 Task: Create a due date automation trigger when advanced on, the moment a card is due add fields without custom field "Resume" set to a date less than 1 days ago.
Action: Mouse moved to (1116, 340)
Screenshot: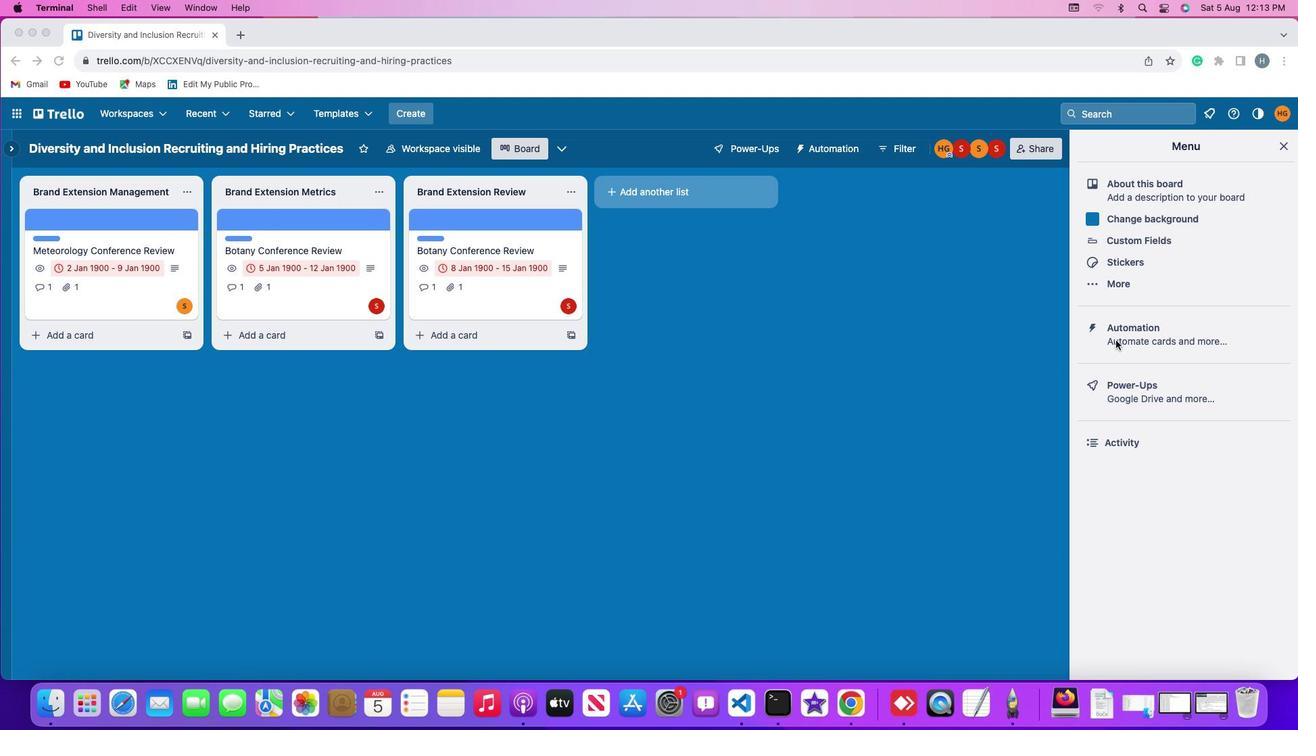 
Action: Mouse pressed left at (1116, 340)
Screenshot: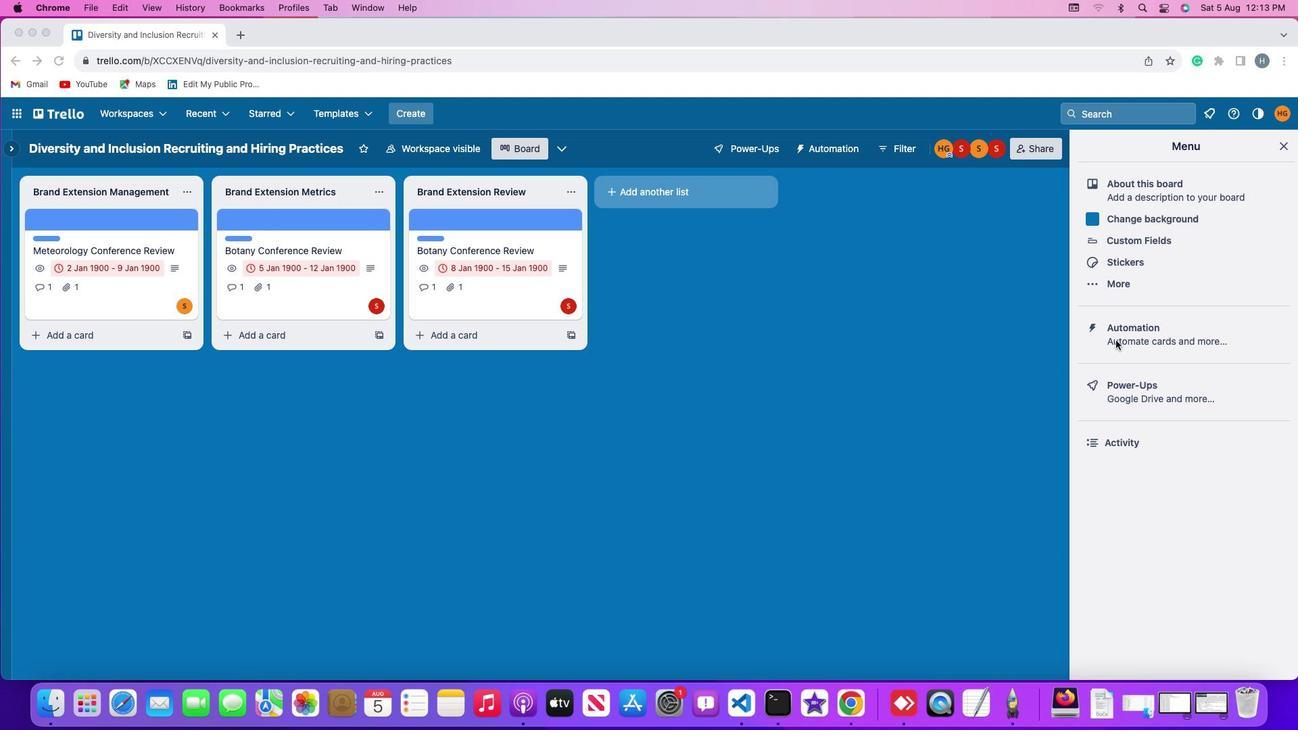 
Action: Mouse pressed left at (1116, 340)
Screenshot: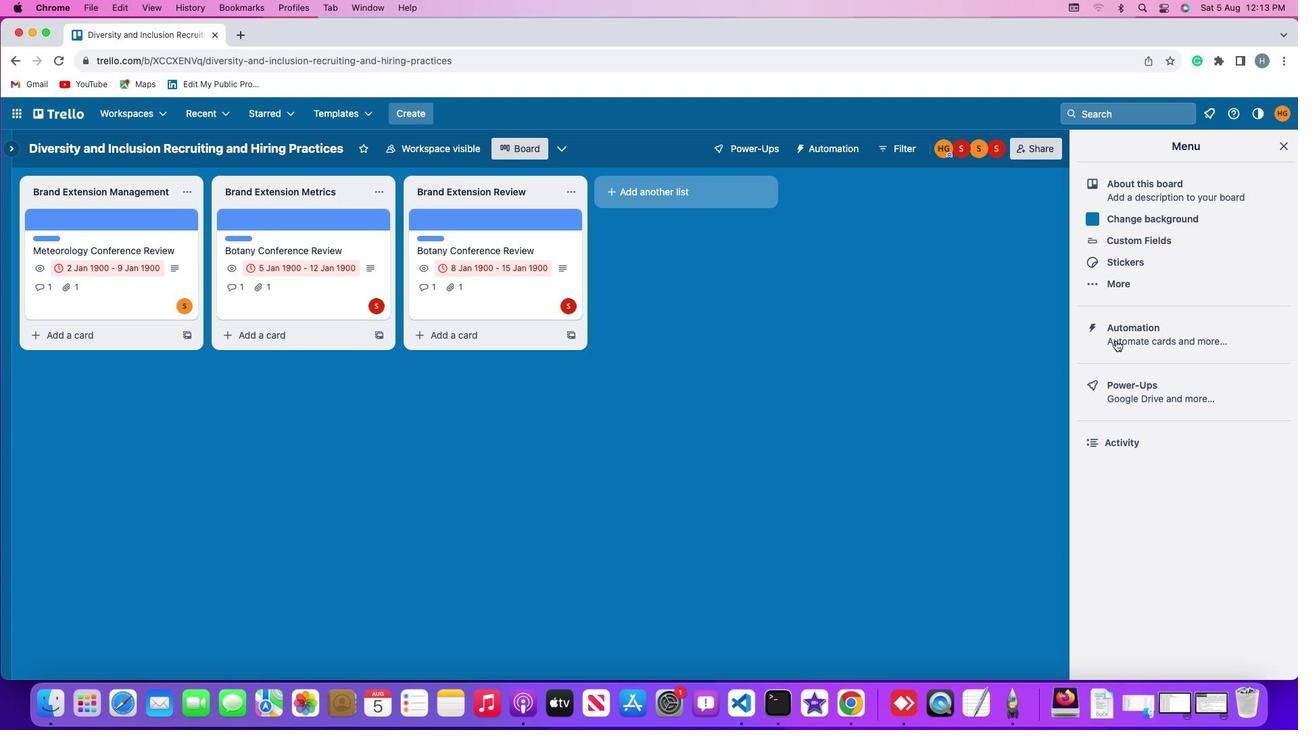 
Action: Mouse moved to (80, 326)
Screenshot: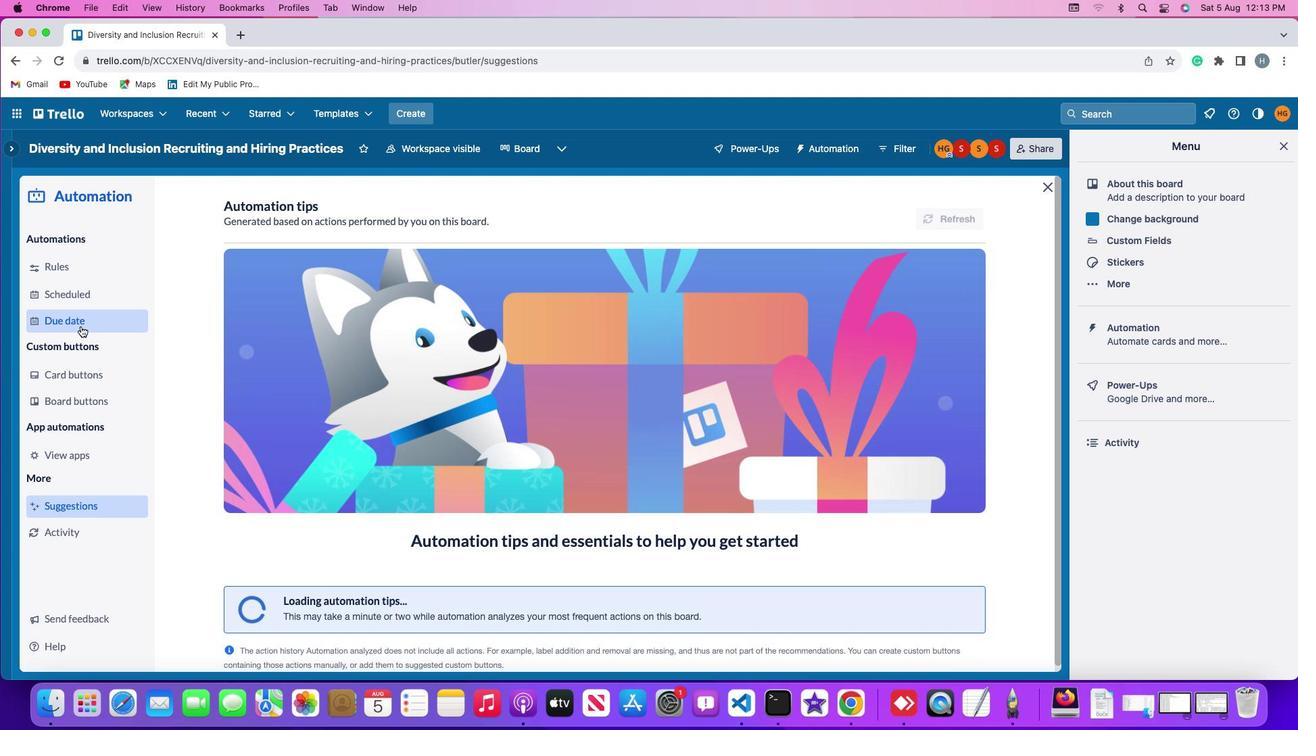 
Action: Mouse pressed left at (80, 326)
Screenshot: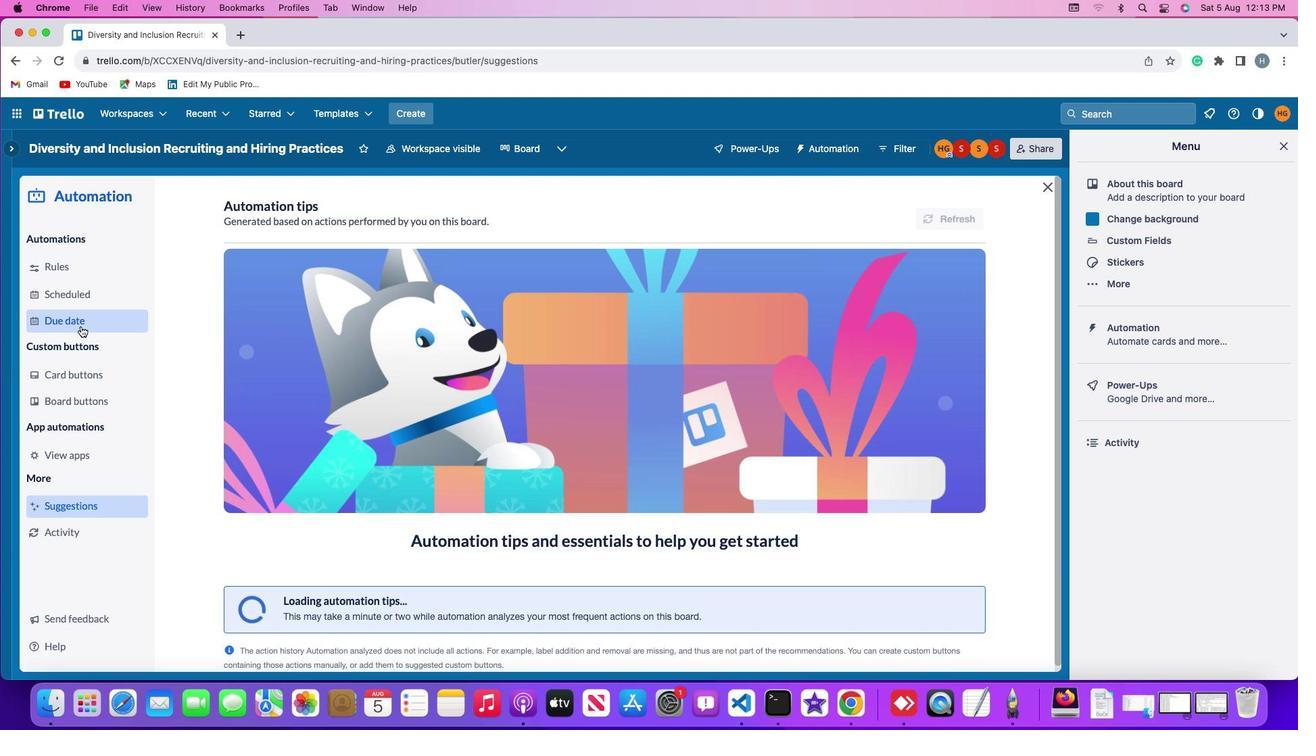 
Action: Mouse moved to (929, 206)
Screenshot: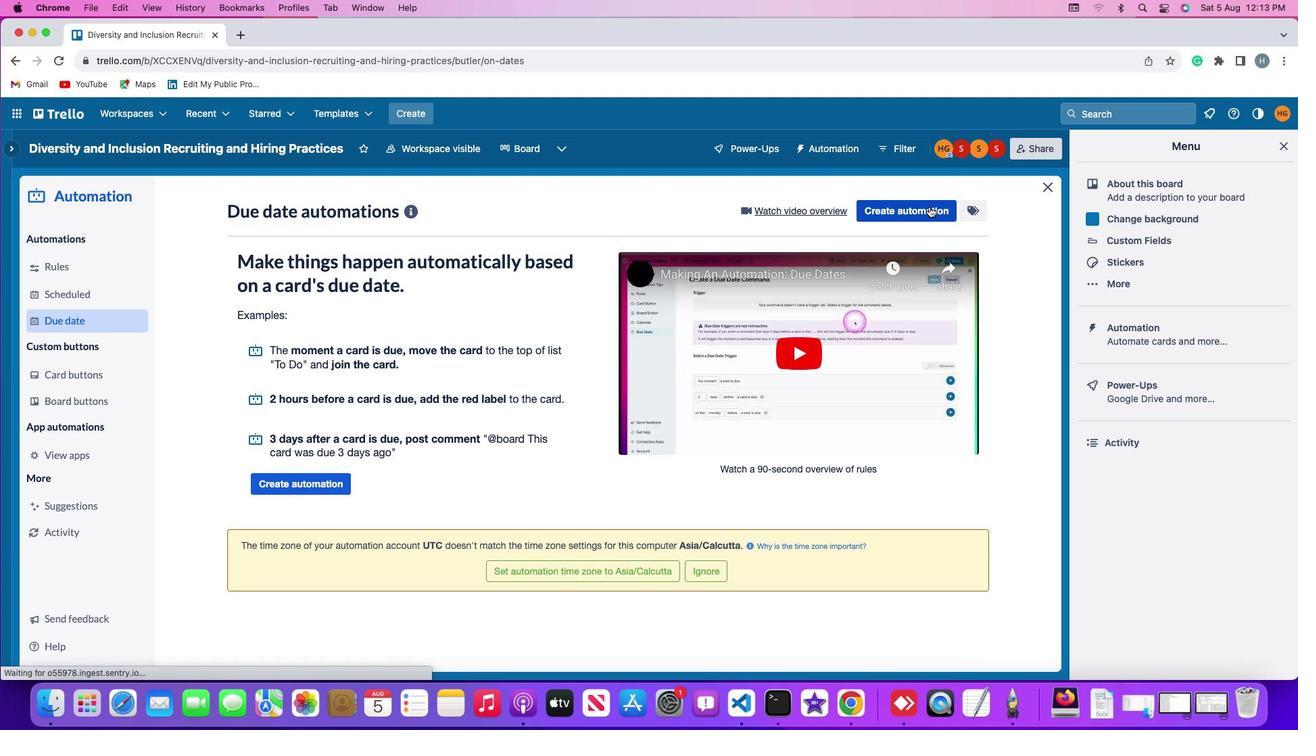 
Action: Mouse pressed left at (929, 206)
Screenshot: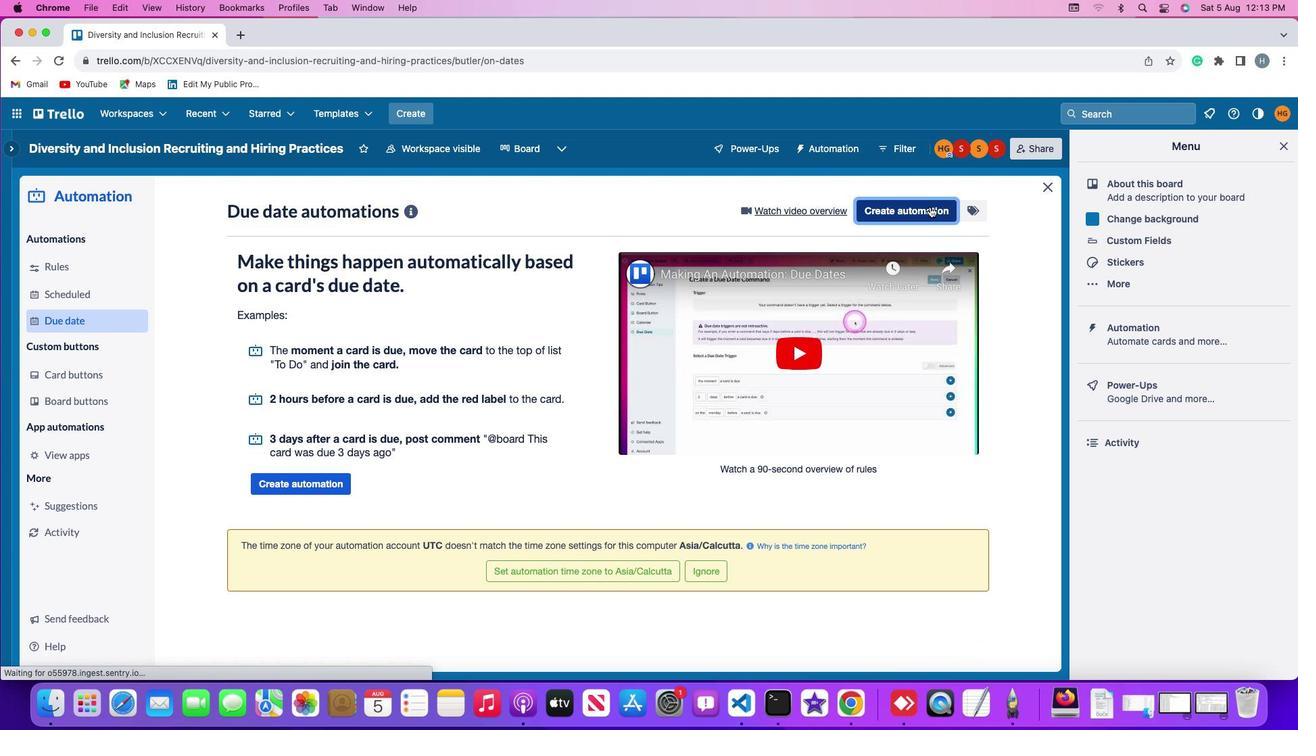 
Action: Mouse moved to (583, 342)
Screenshot: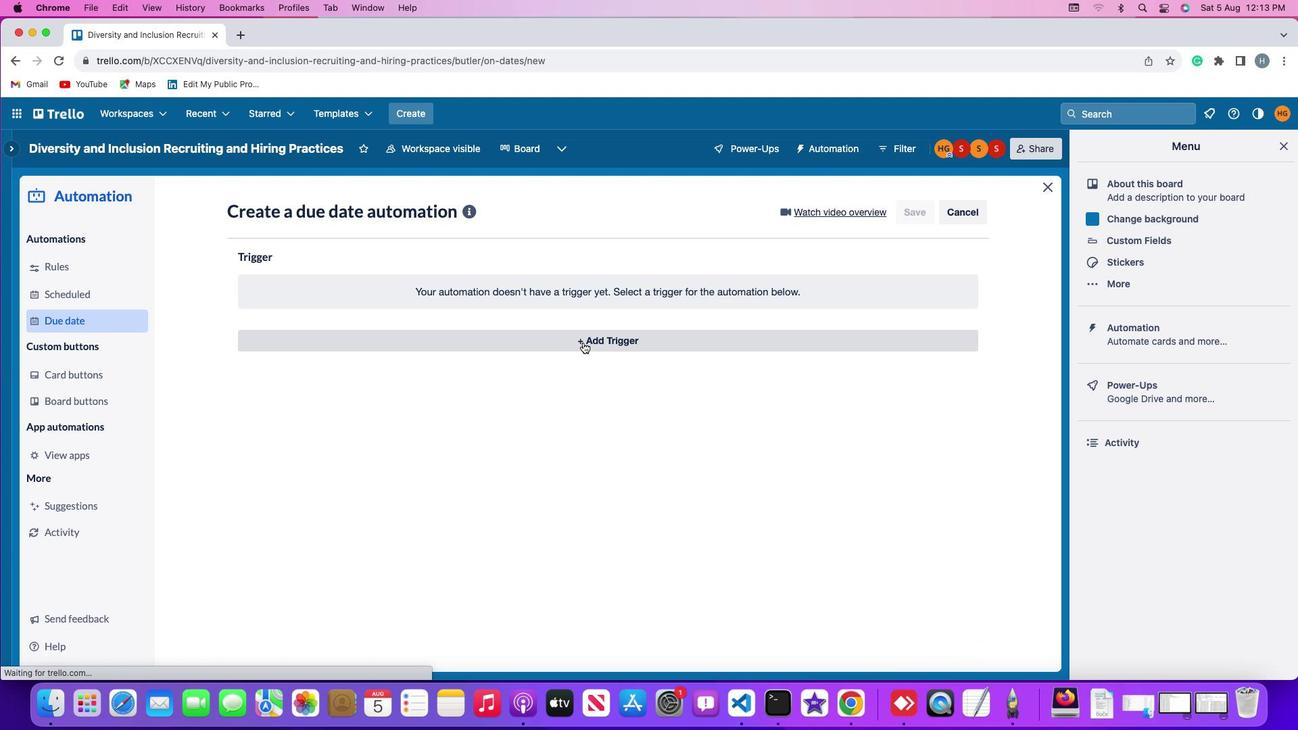 
Action: Mouse pressed left at (583, 342)
Screenshot: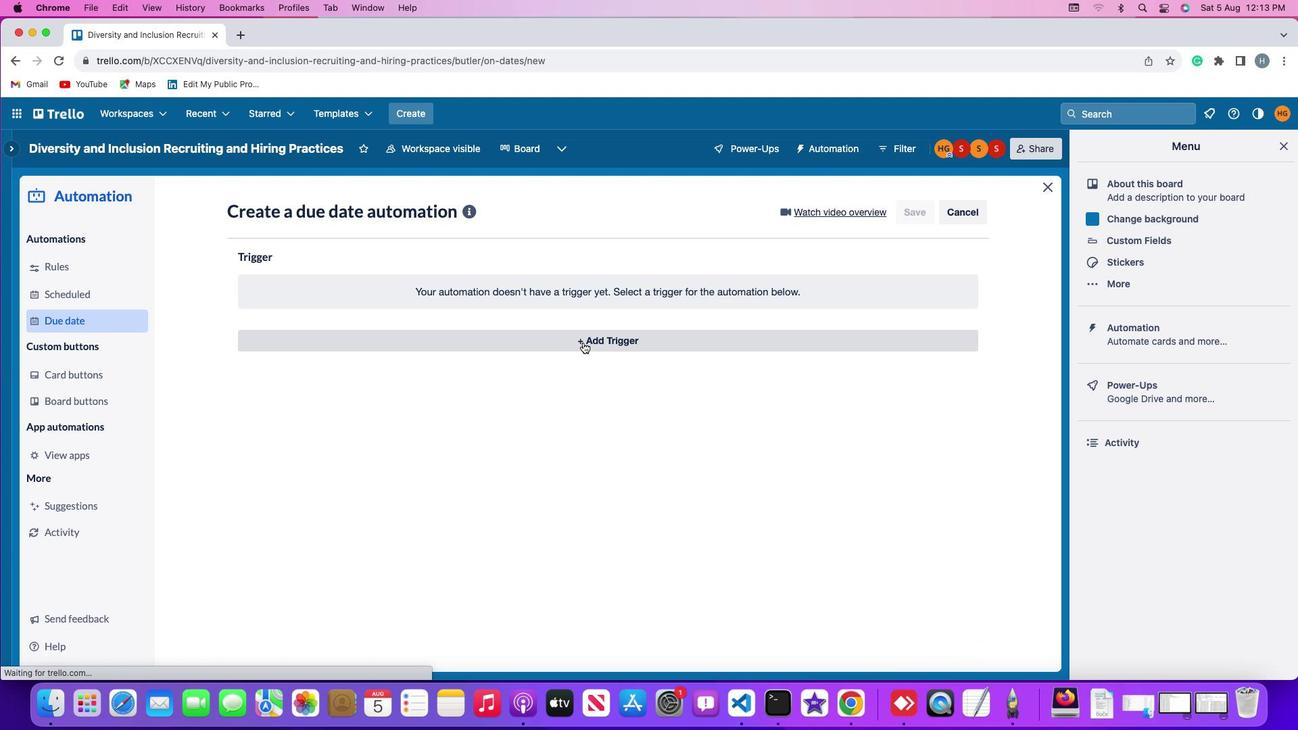 
Action: Mouse moved to (274, 500)
Screenshot: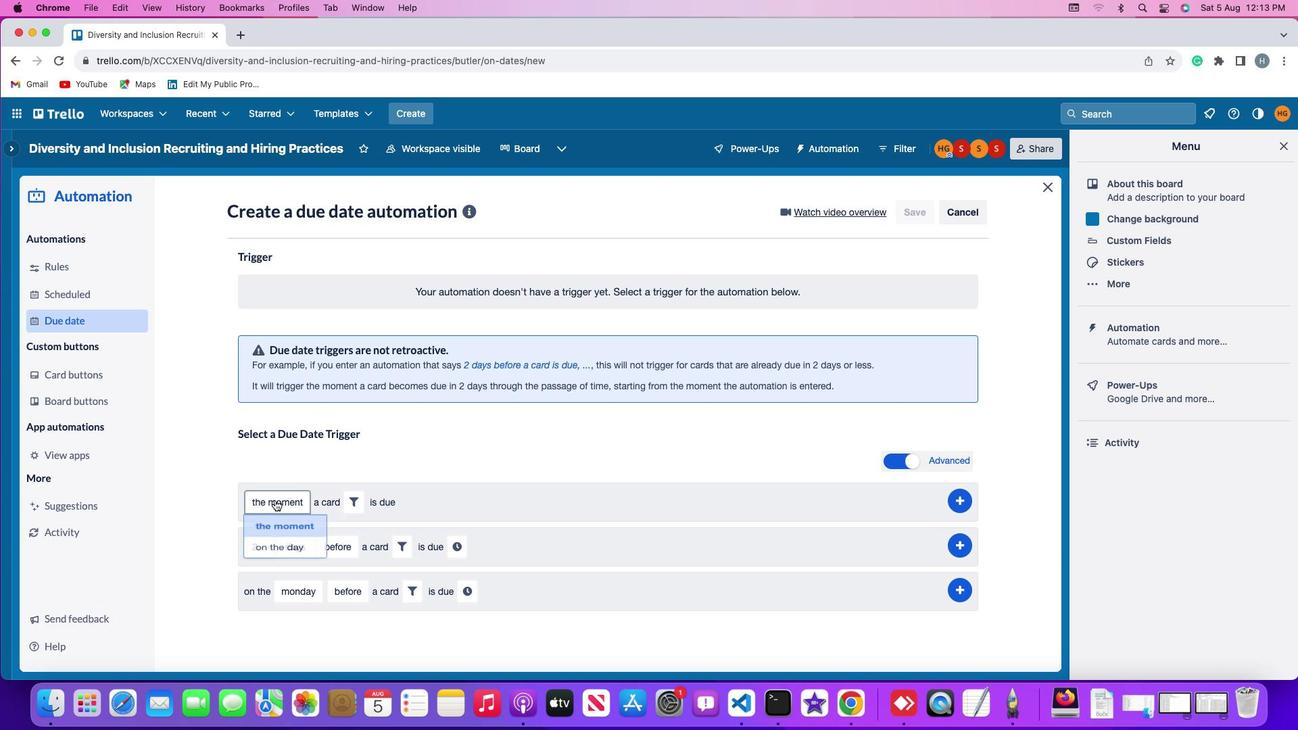 
Action: Mouse pressed left at (274, 500)
Screenshot: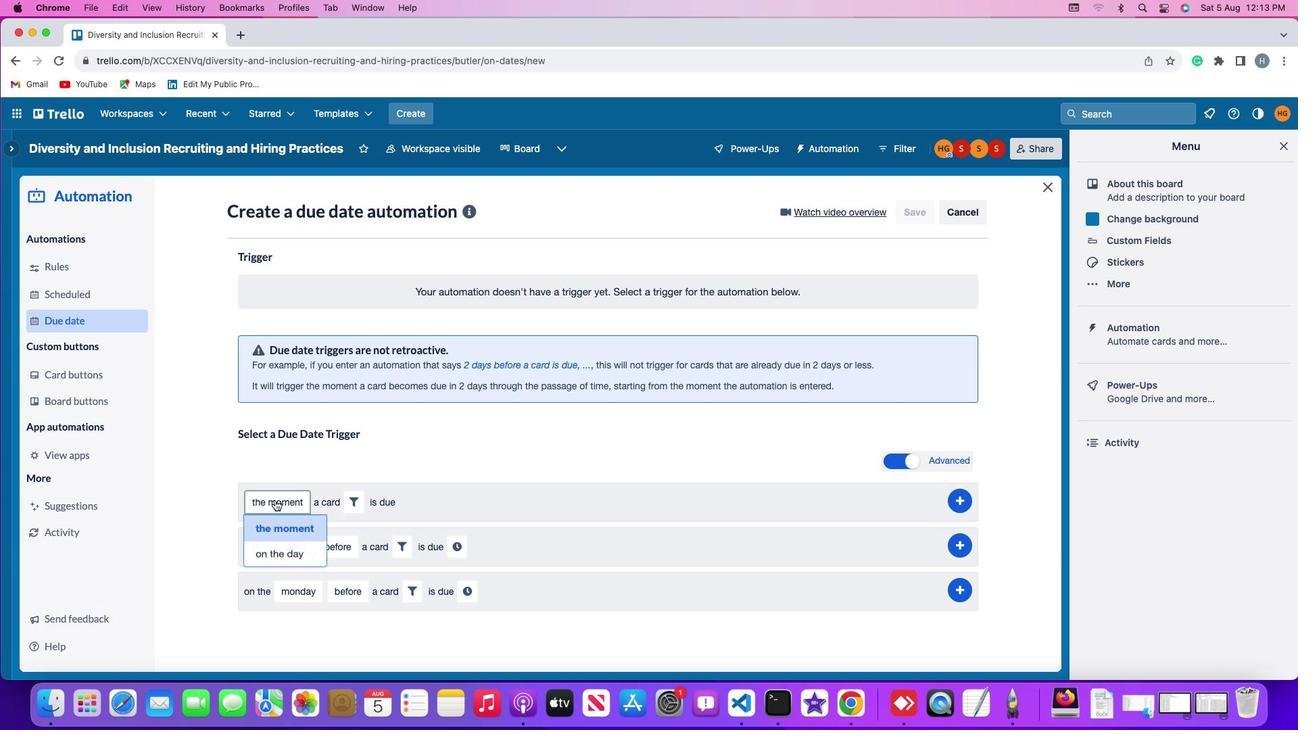 
Action: Mouse moved to (290, 526)
Screenshot: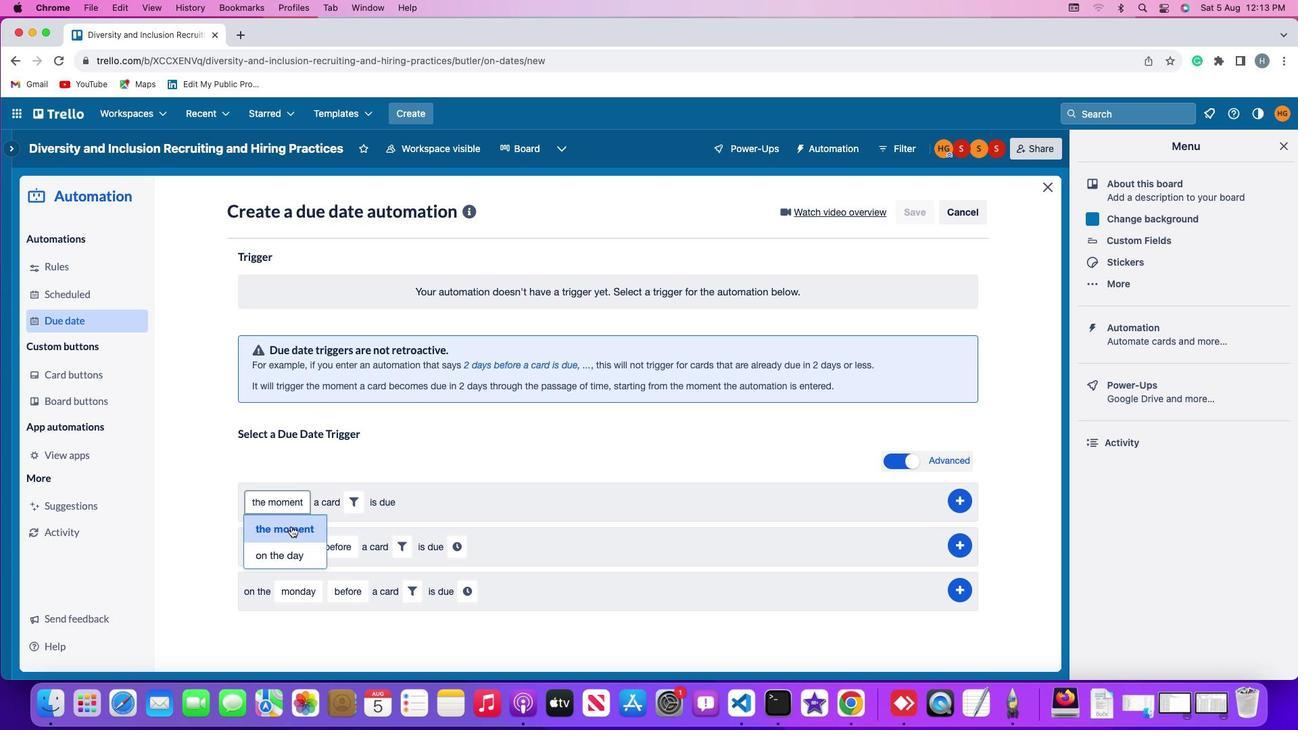 
Action: Mouse pressed left at (290, 526)
Screenshot: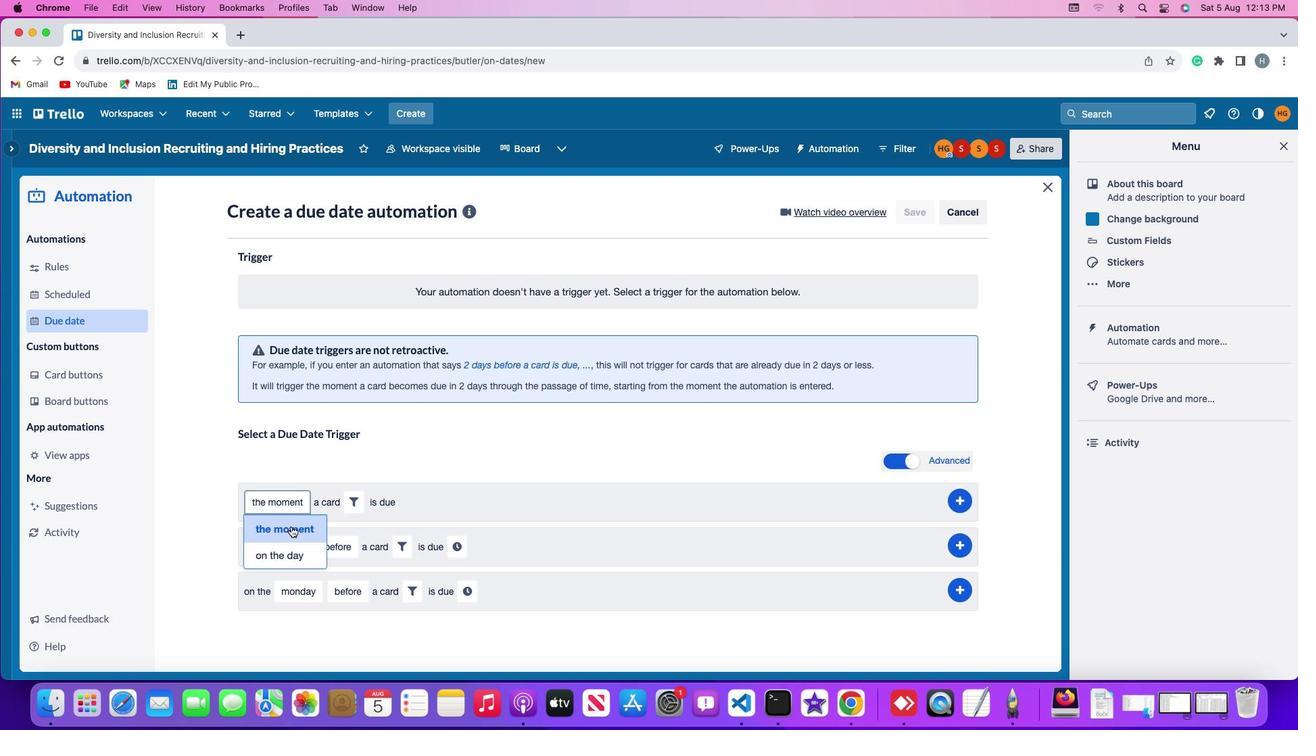 
Action: Mouse moved to (355, 501)
Screenshot: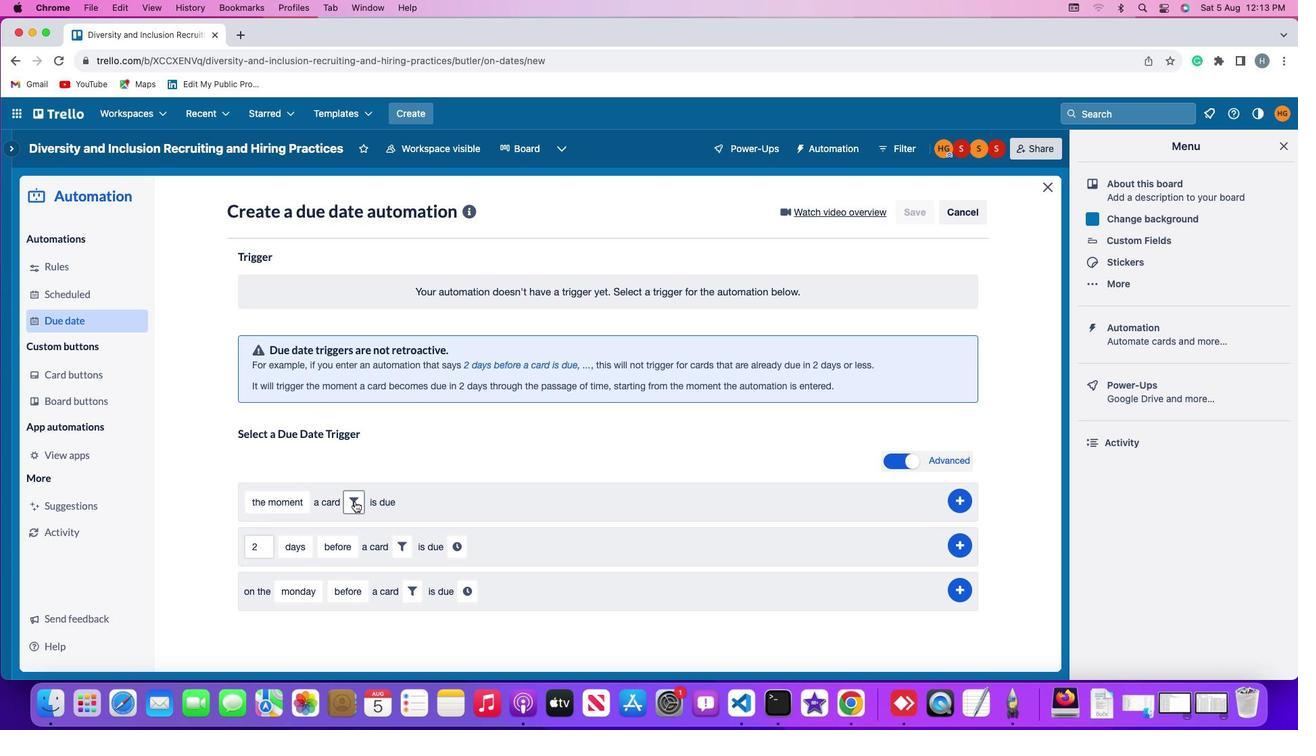 
Action: Mouse pressed left at (355, 501)
Screenshot: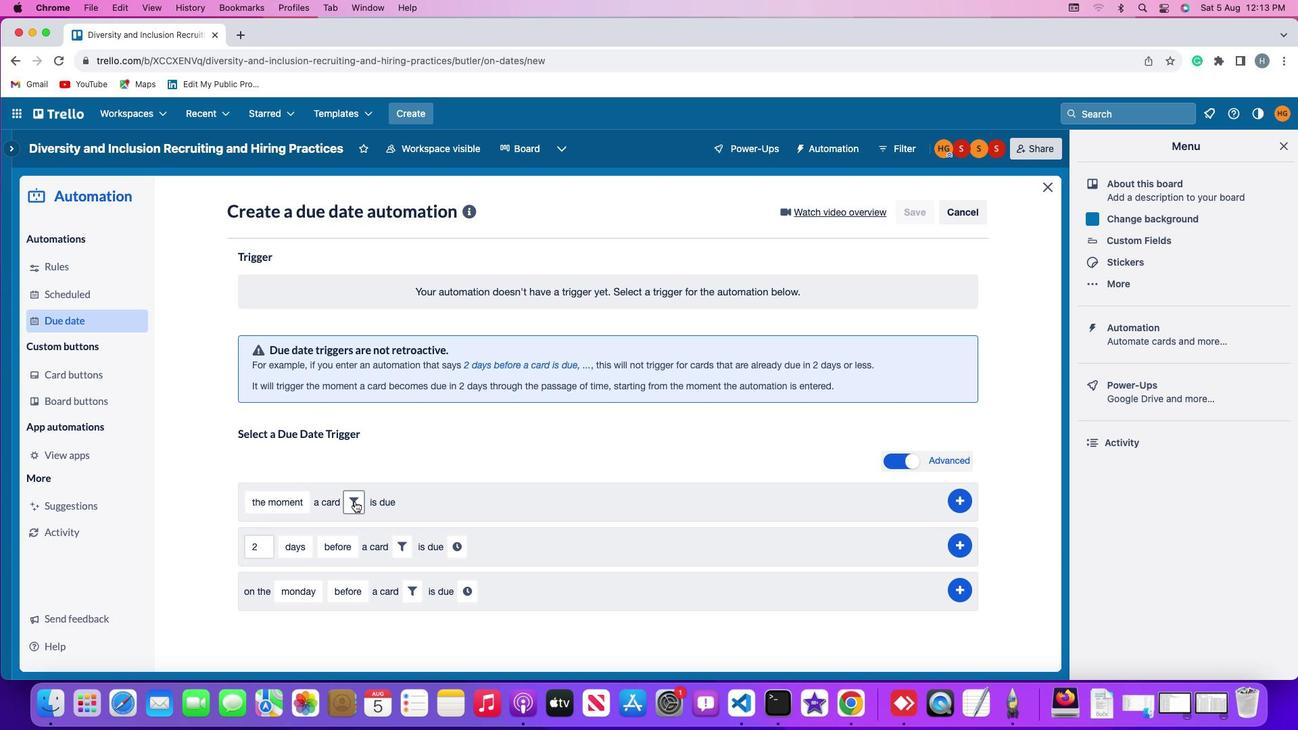 
Action: Mouse moved to (576, 539)
Screenshot: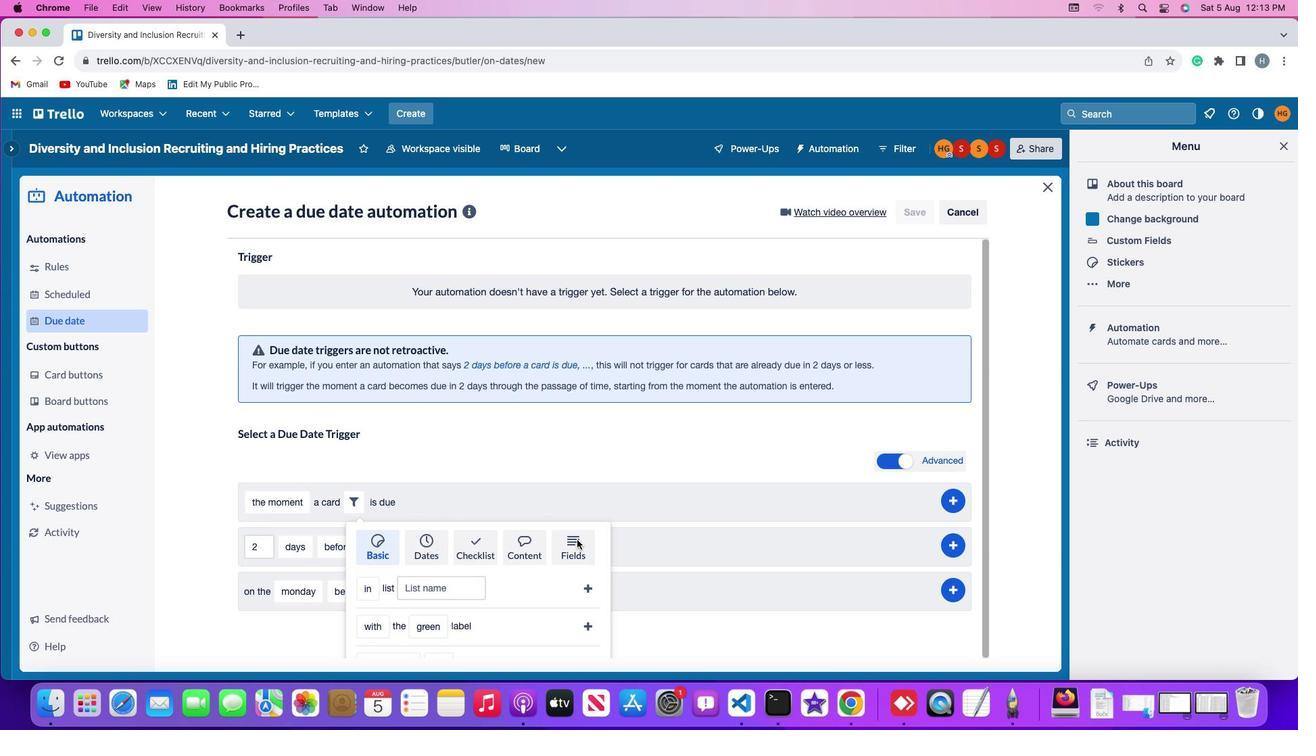 
Action: Mouse pressed left at (576, 539)
Screenshot: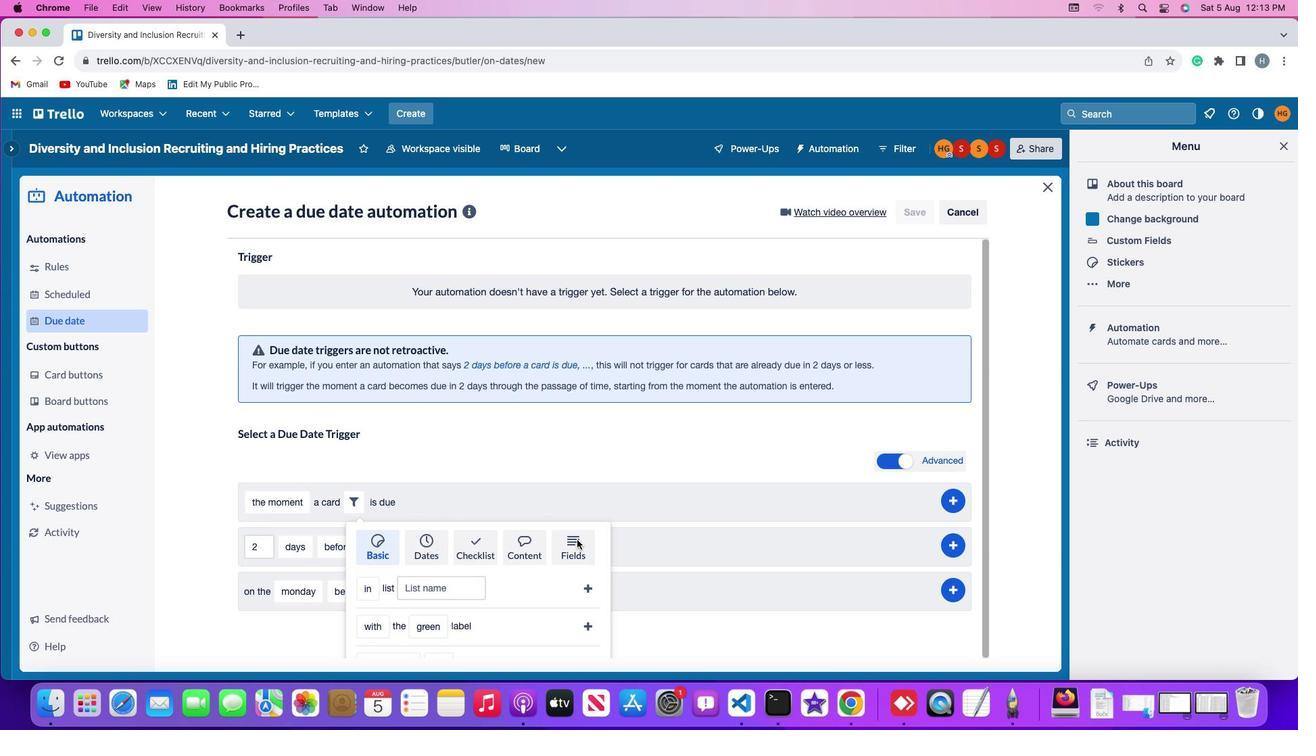 
Action: Mouse moved to (578, 539)
Screenshot: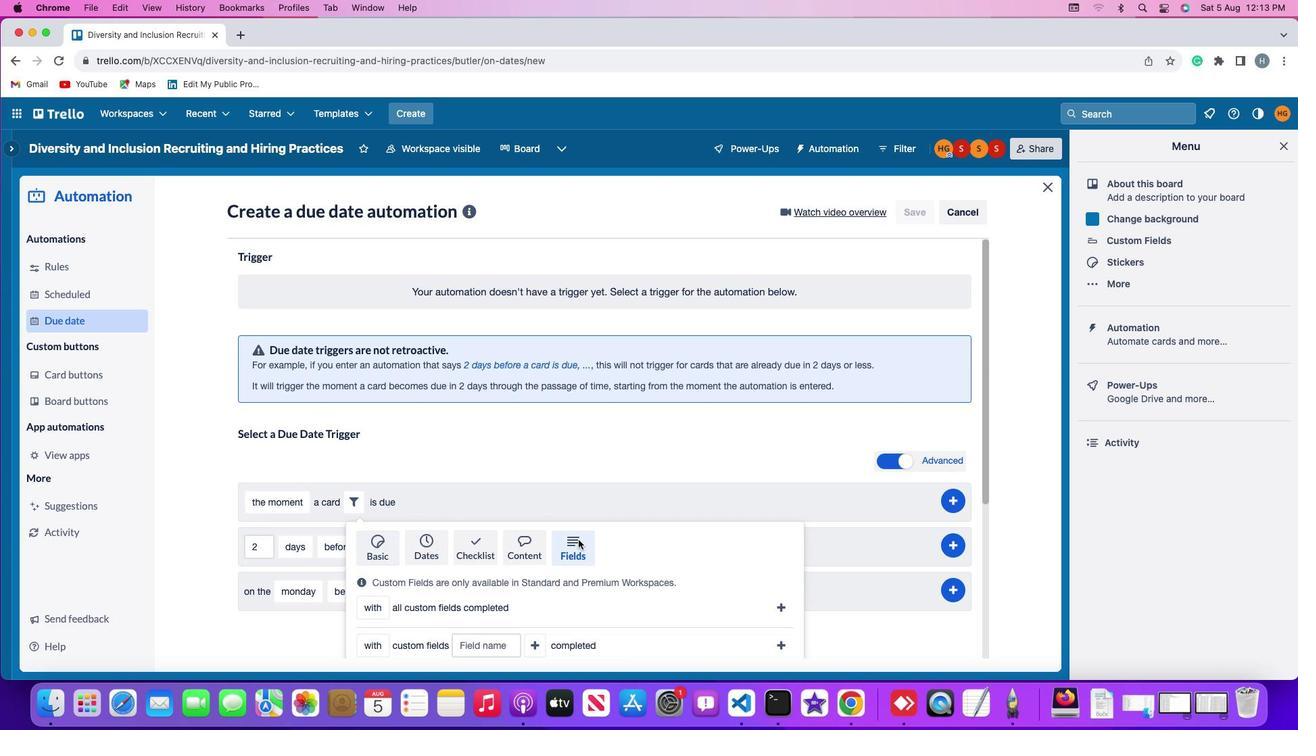
Action: Mouse scrolled (578, 539) with delta (0, 0)
Screenshot: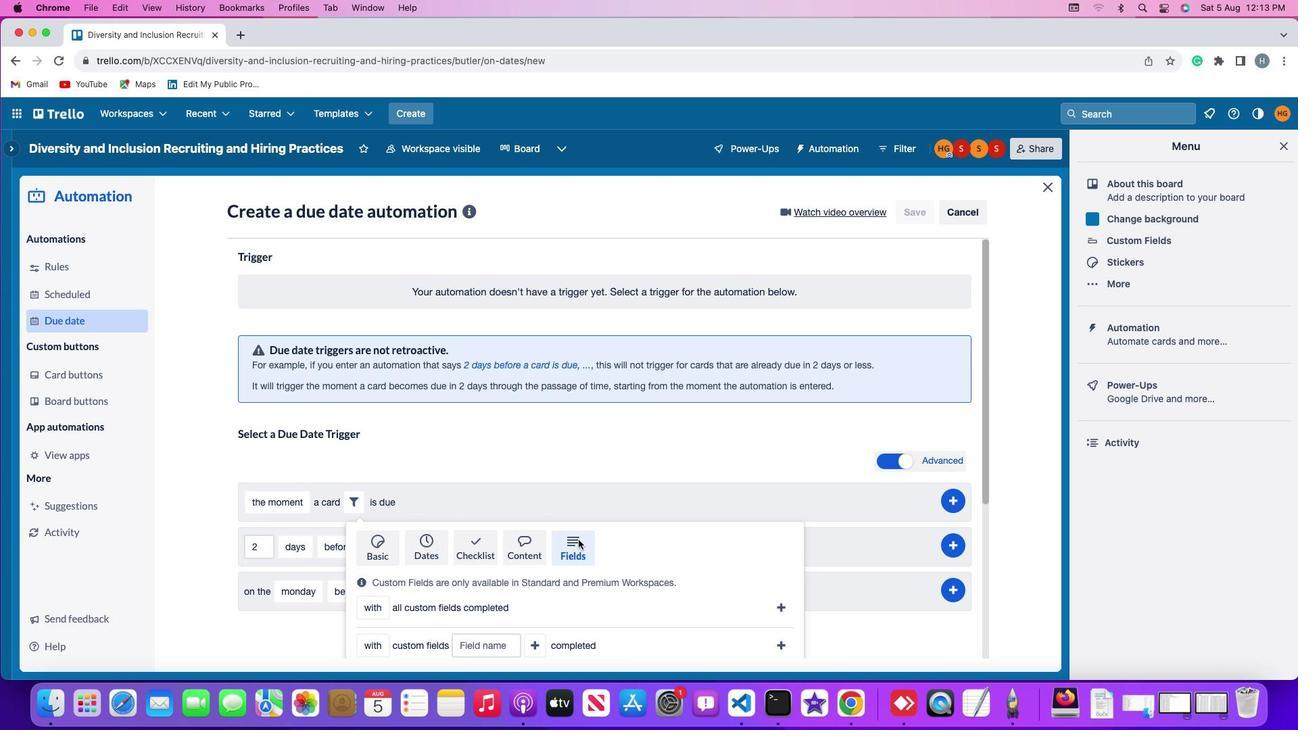 
Action: Mouse scrolled (578, 539) with delta (0, 0)
Screenshot: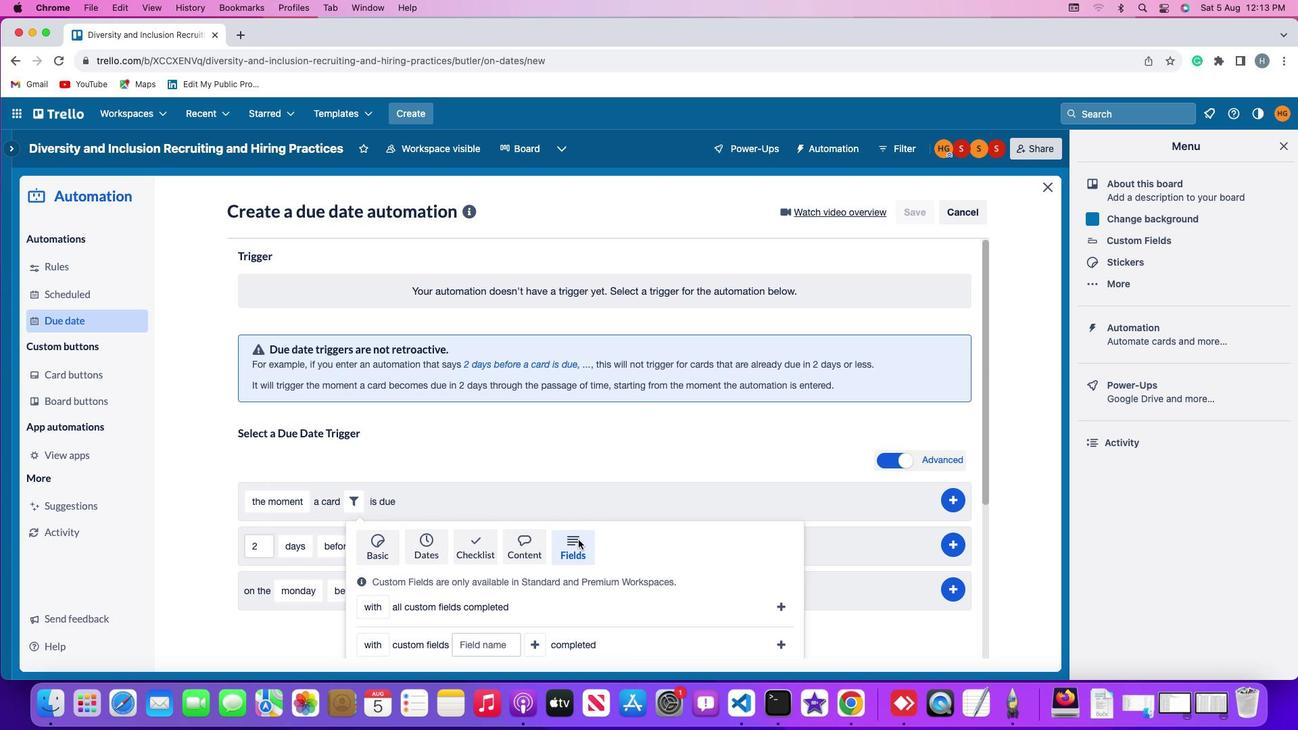 
Action: Mouse scrolled (578, 539) with delta (0, -2)
Screenshot: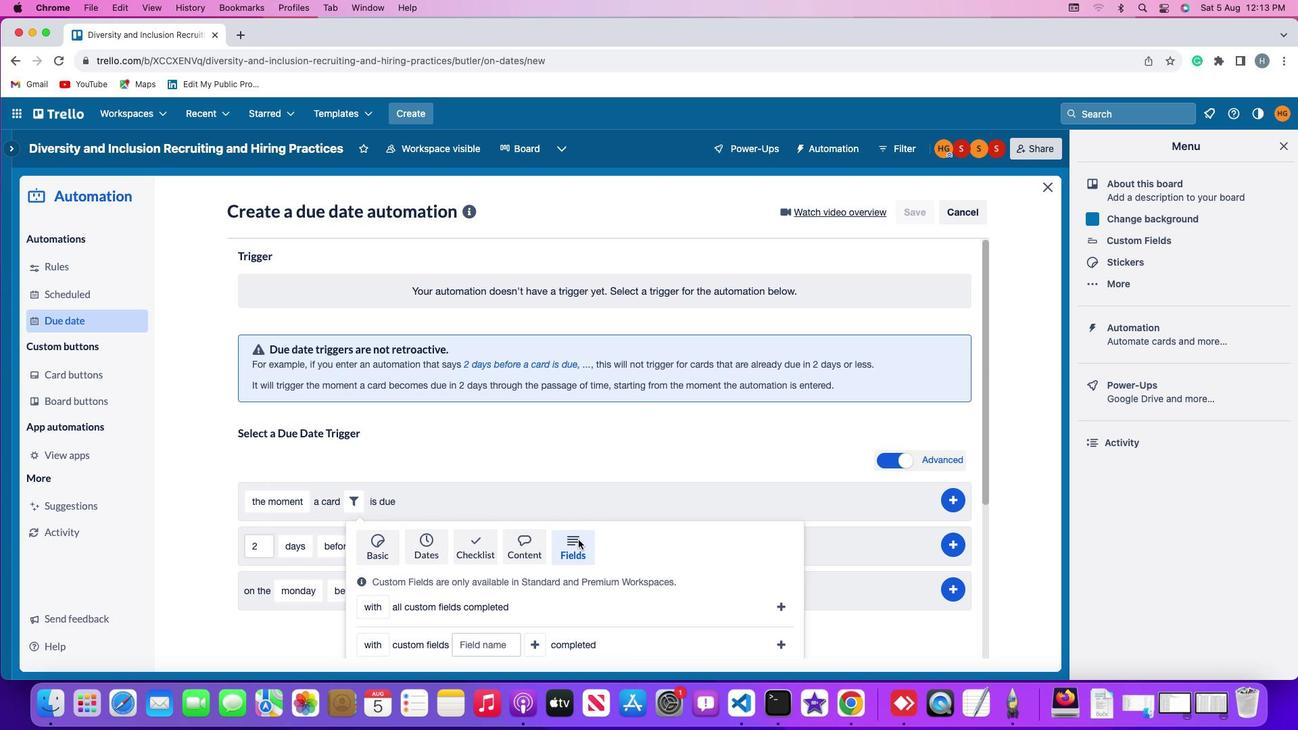 
Action: Mouse scrolled (578, 539) with delta (0, -3)
Screenshot: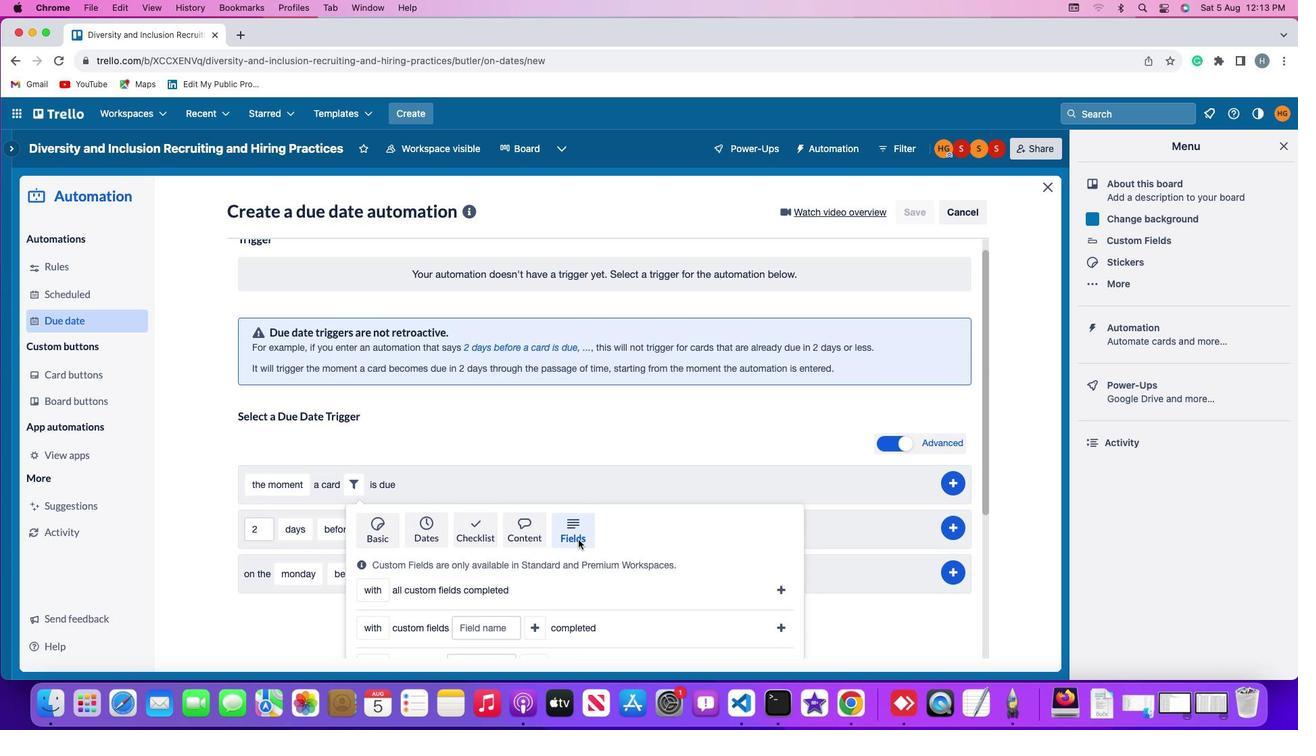 
Action: Mouse scrolled (578, 539) with delta (0, -4)
Screenshot: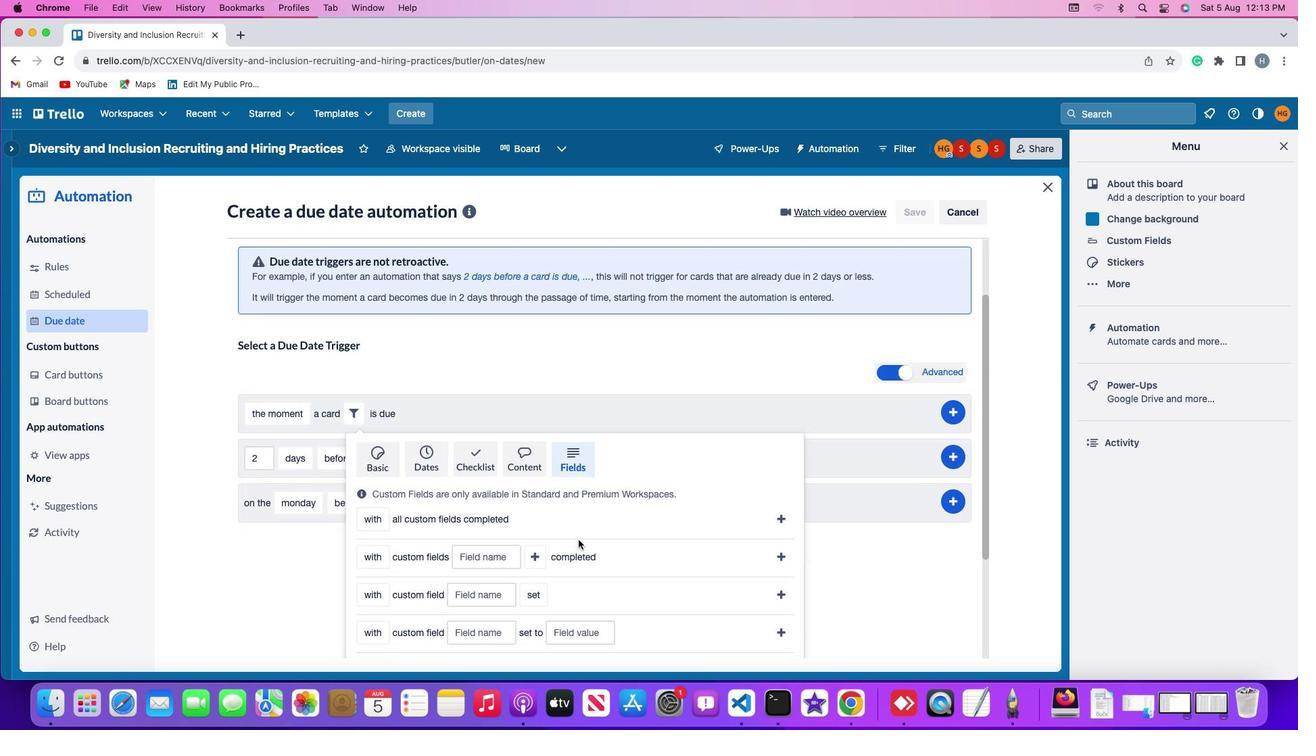 
Action: Mouse scrolled (578, 539) with delta (0, -4)
Screenshot: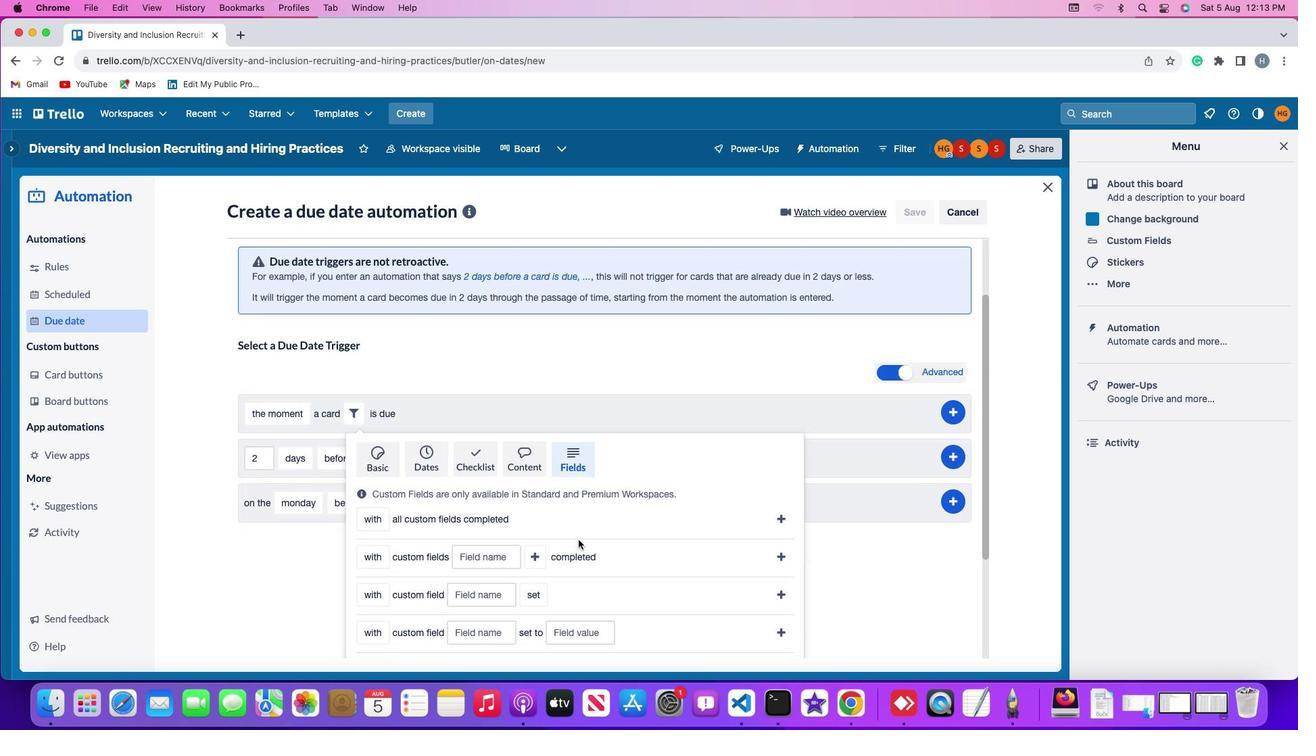 
Action: Mouse scrolled (578, 539) with delta (0, 0)
Screenshot: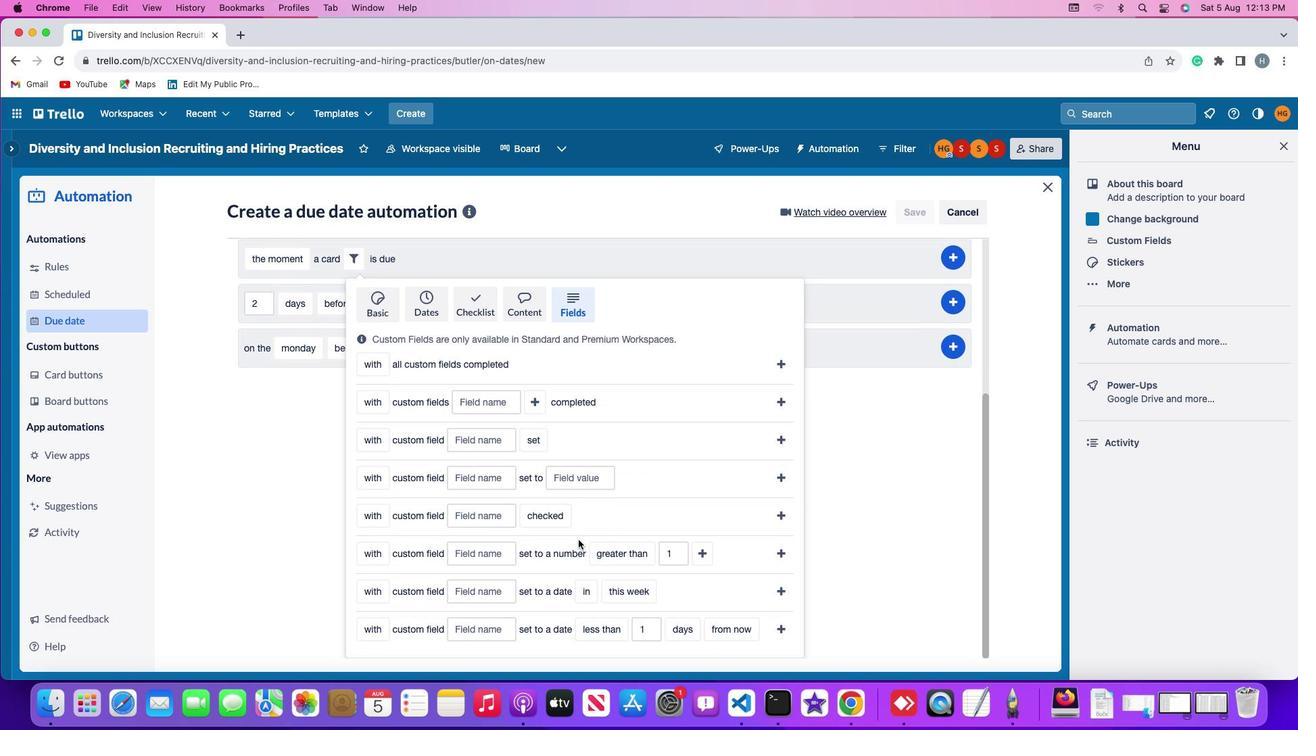 
Action: Mouse scrolled (578, 539) with delta (0, 0)
Screenshot: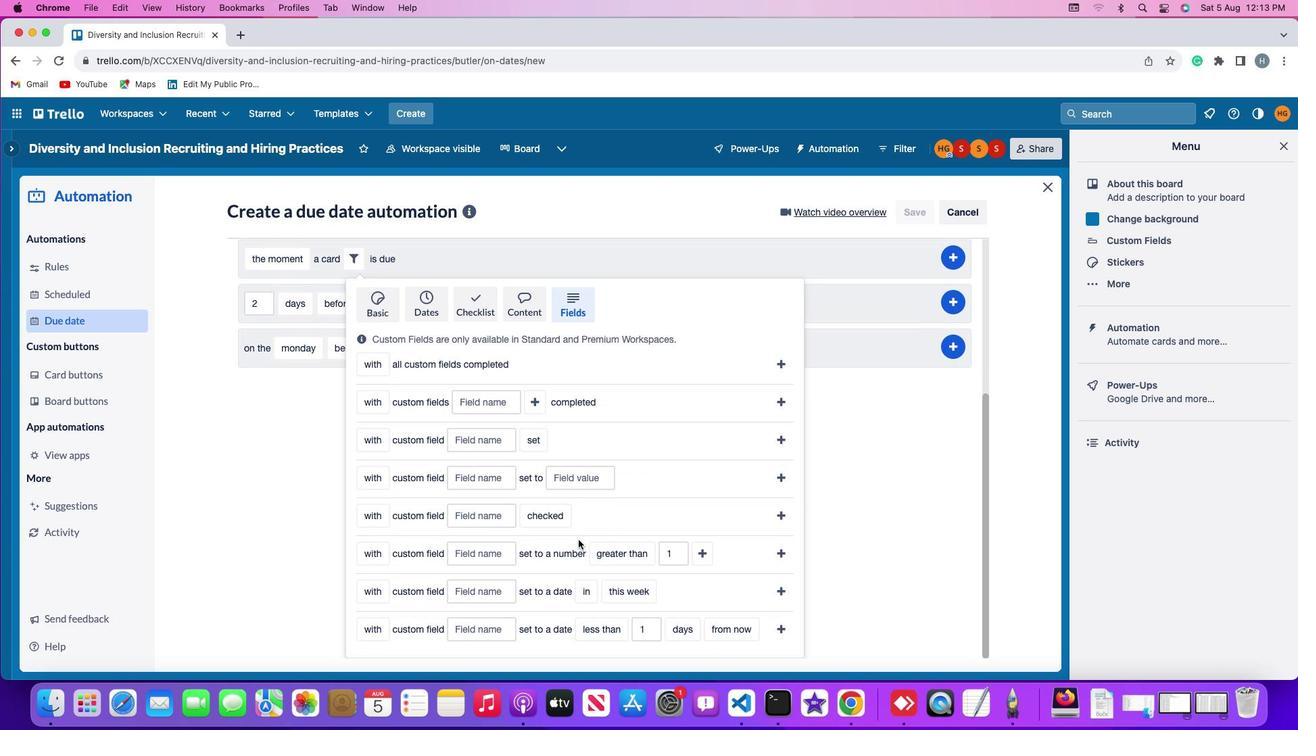 
Action: Mouse scrolled (578, 539) with delta (0, -2)
Screenshot: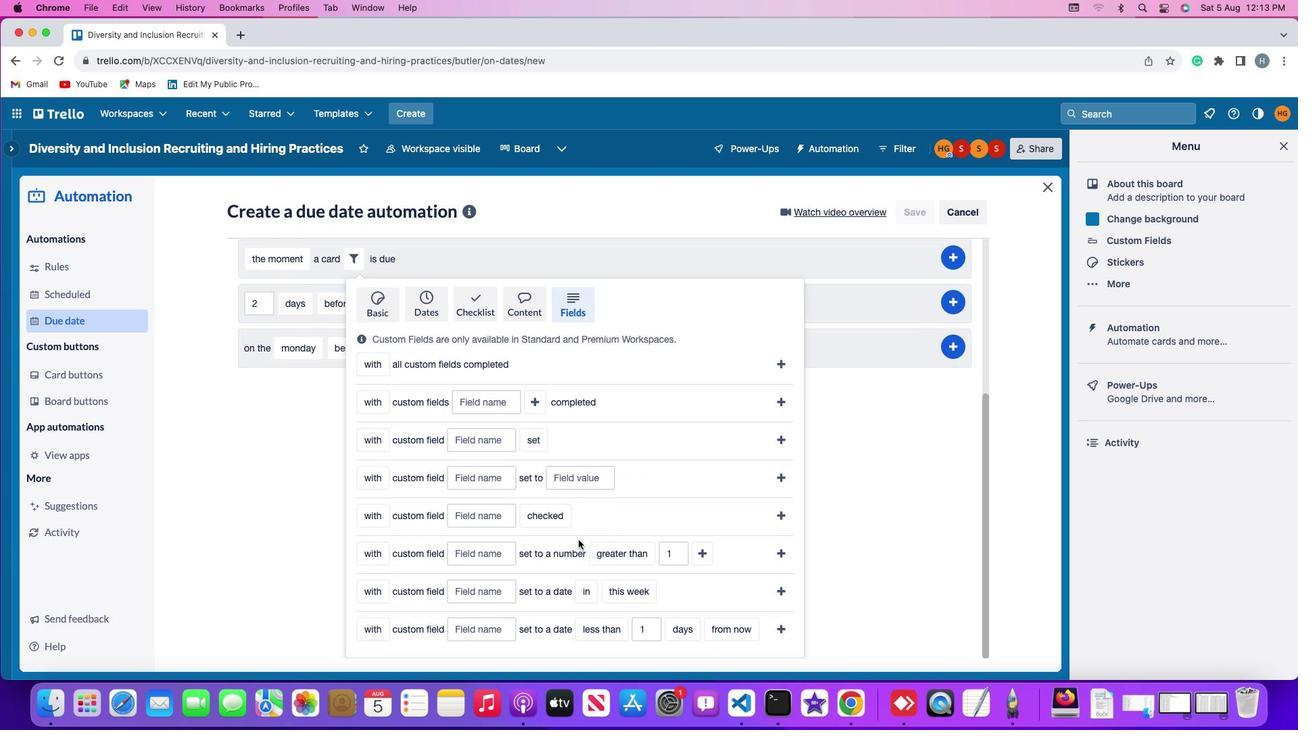 
Action: Mouse scrolled (578, 539) with delta (0, -3)
Screenshot: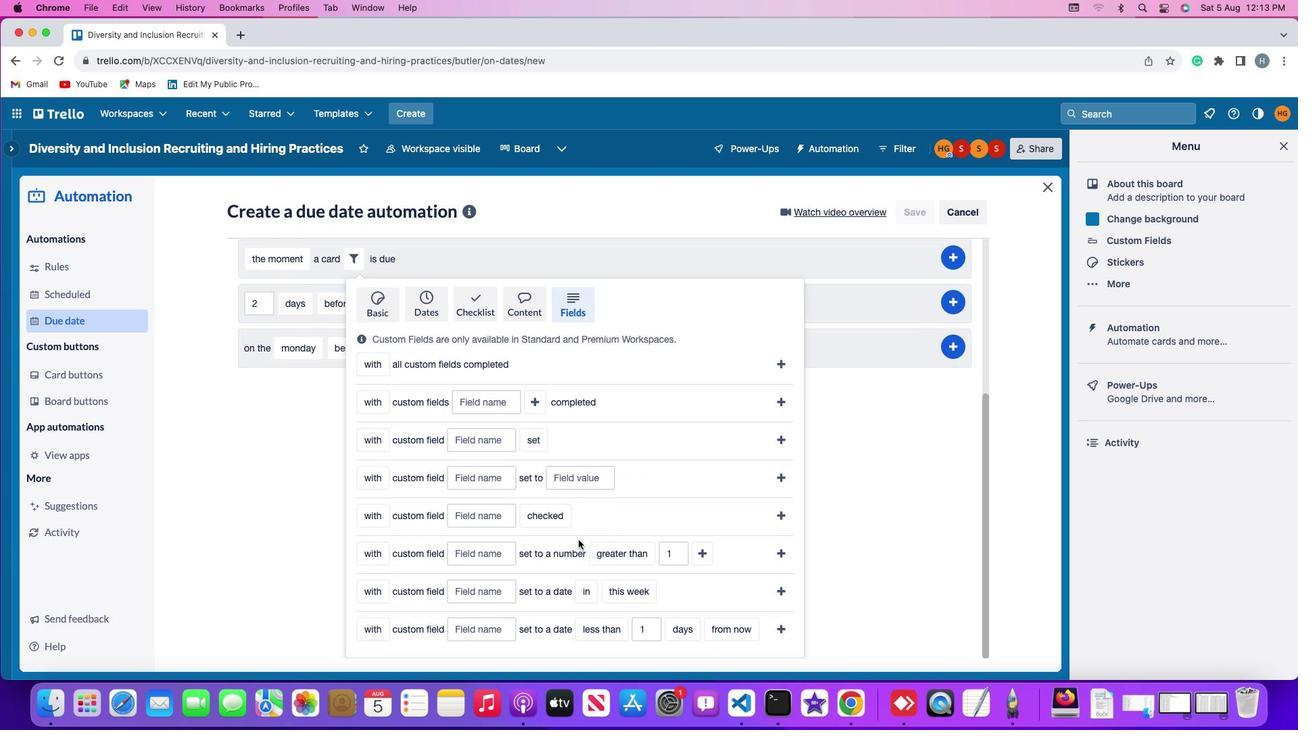 
Action: Mouse scrolled (578, 539) with delta (0, -4)
Screenshot: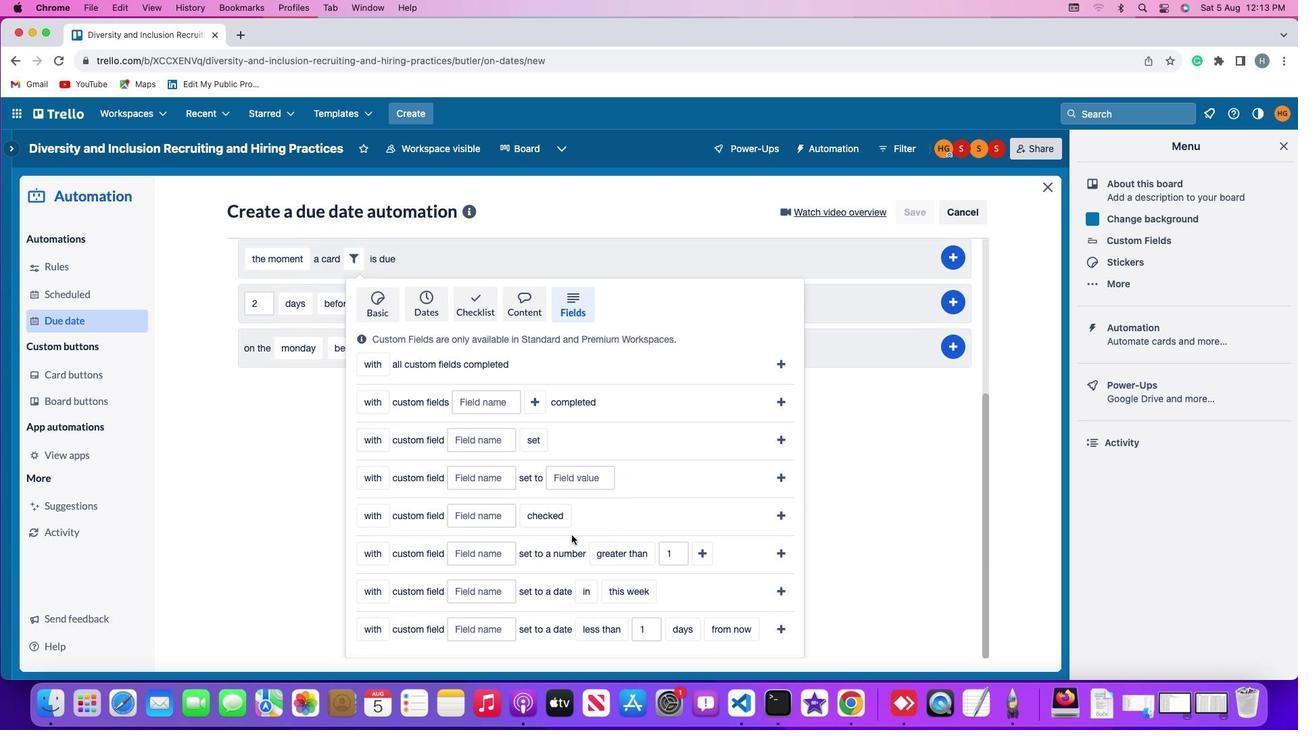 
Action: Mouse moved to (373, 626)
Screenshot: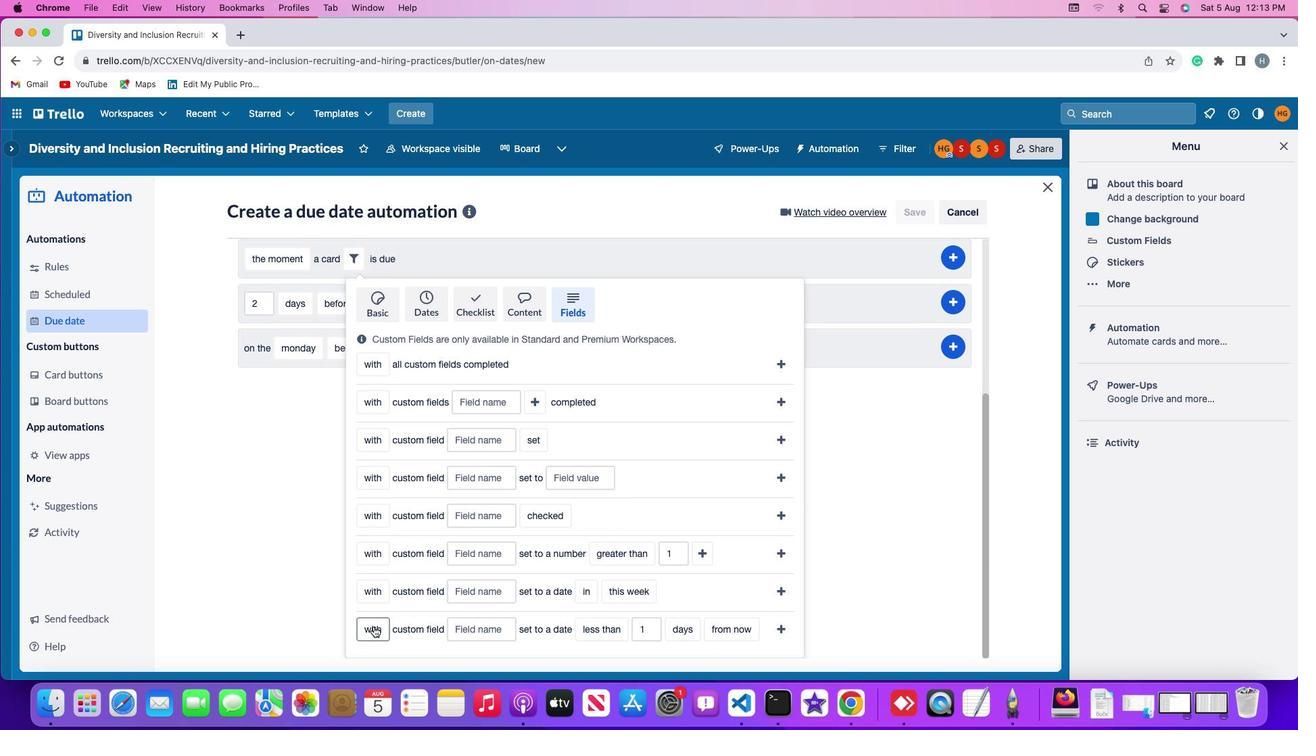 
Action: Mouse pressed left at (373, 626)
Screenshot: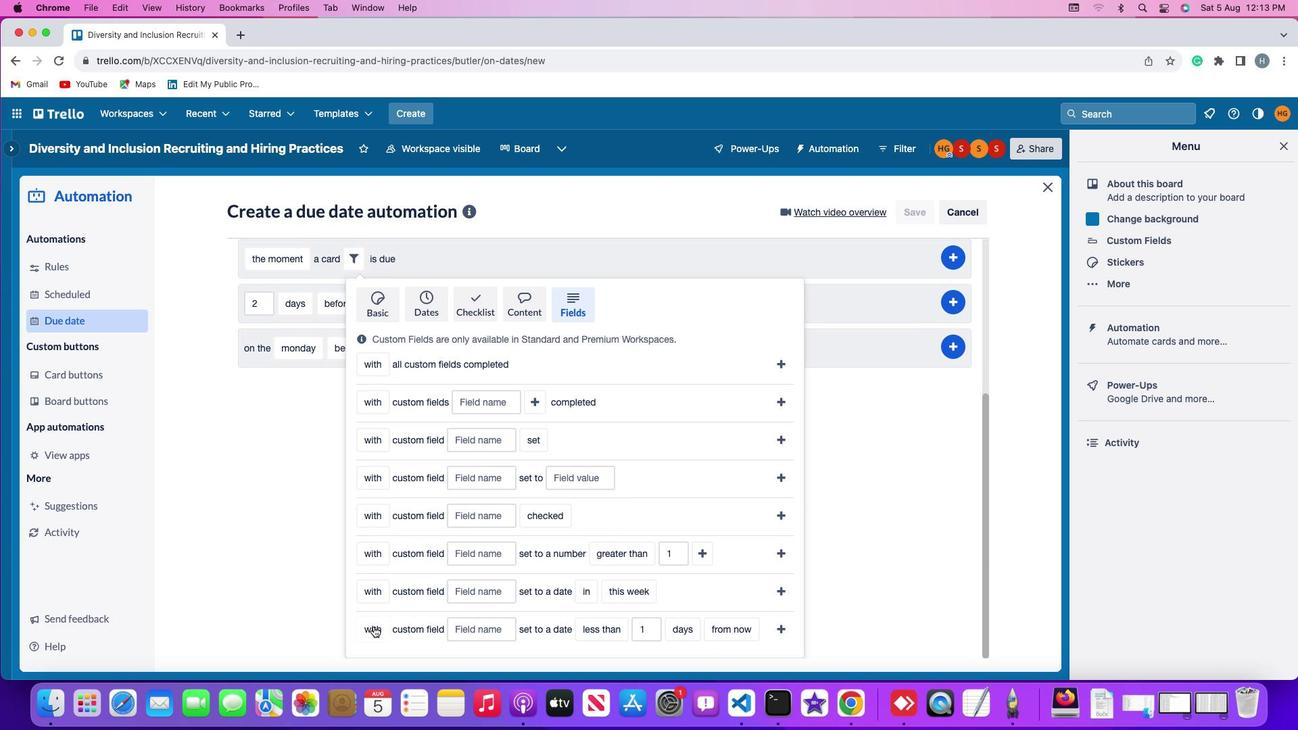 
Action: Mouse moved to (385, 604)
Screenshot: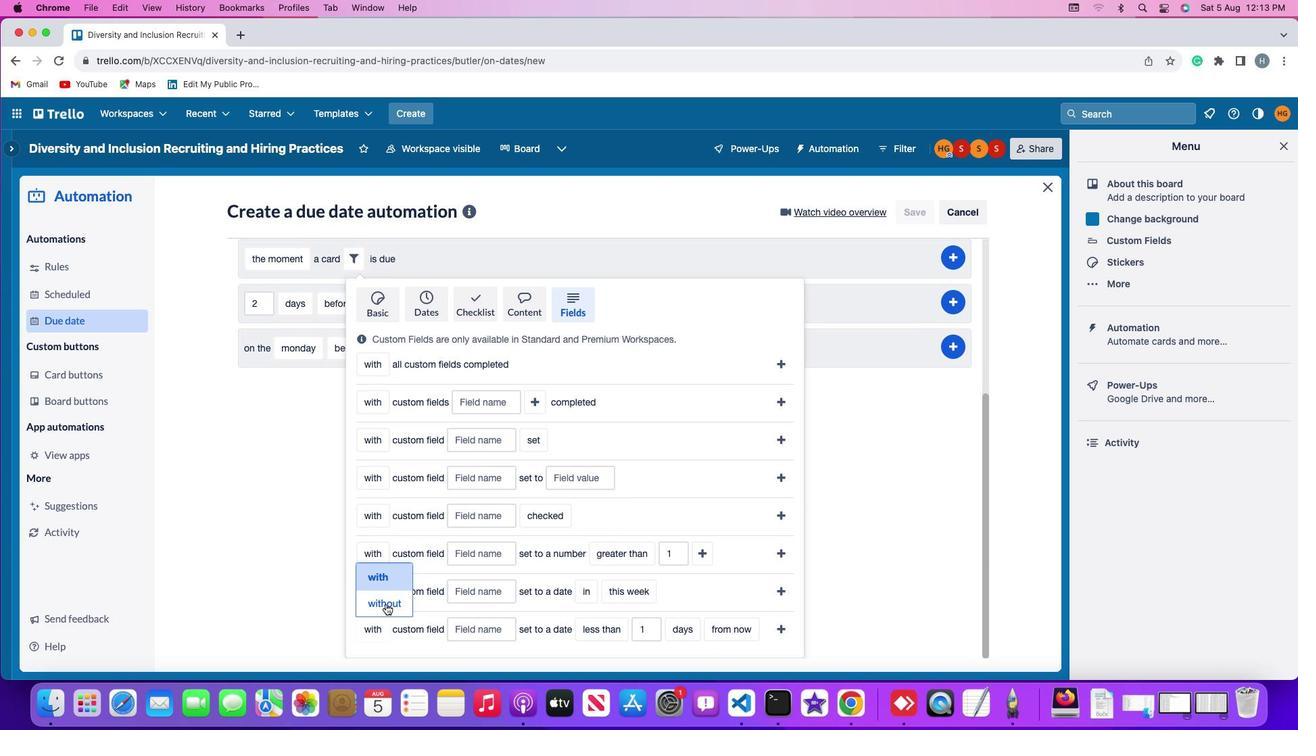 
Action: Mouse pressed left at (385, 604)
Screenshot: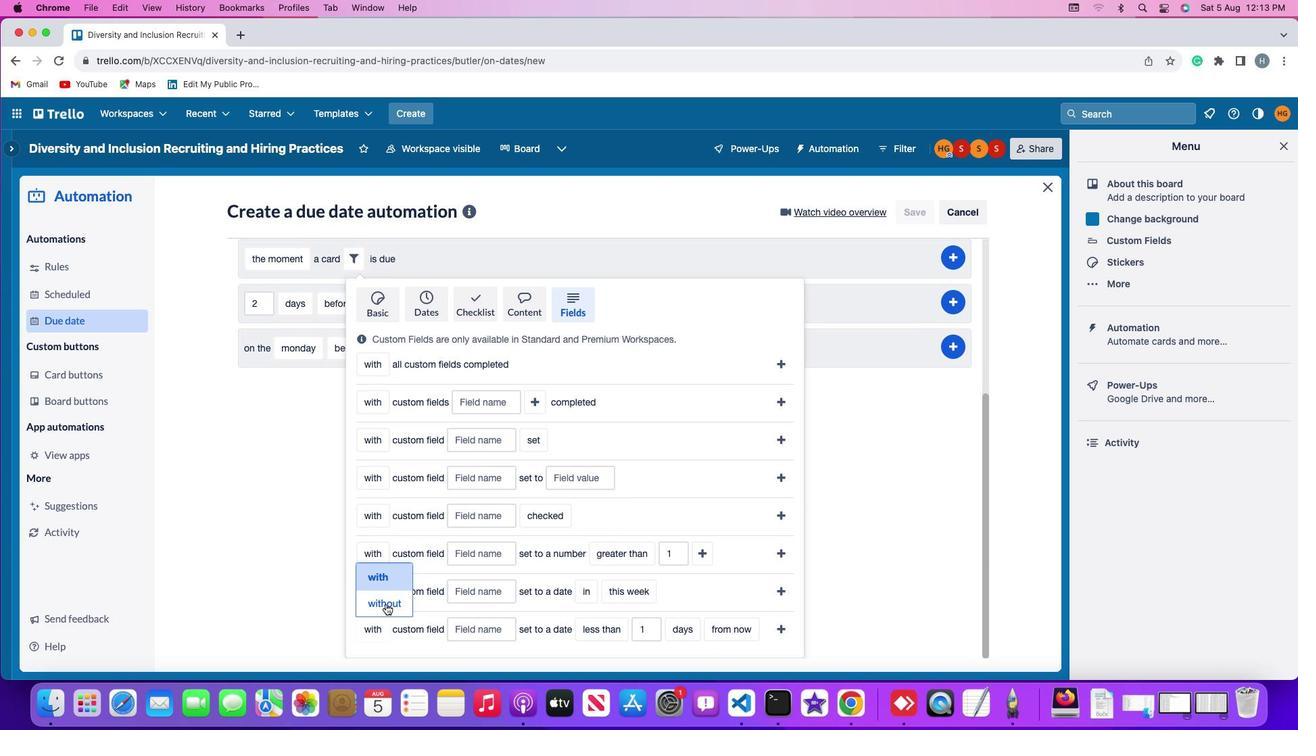 
Action: Mouse moved to (491, 631)
Screenshot: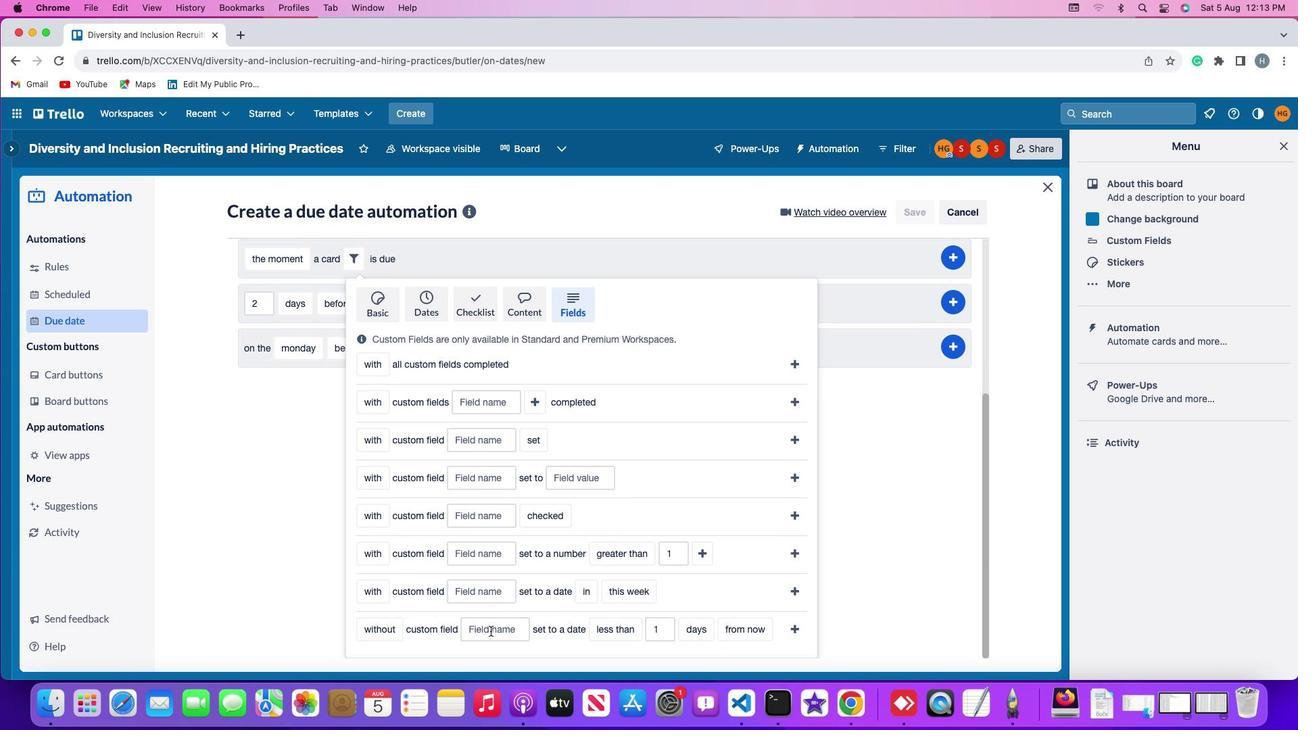 
Action: Mouse pressed left at (491, 631)
Screenshot: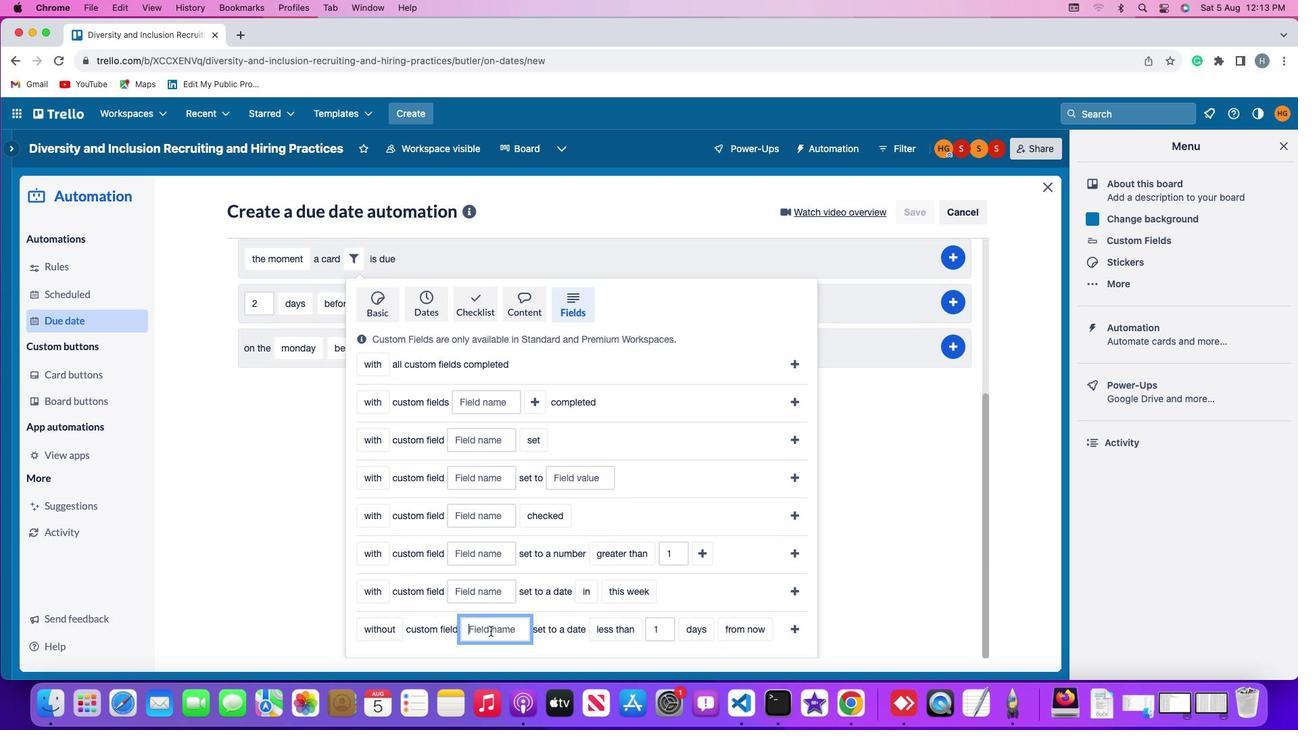 
Action: Mouse moved to (492, 631)
Screenshot: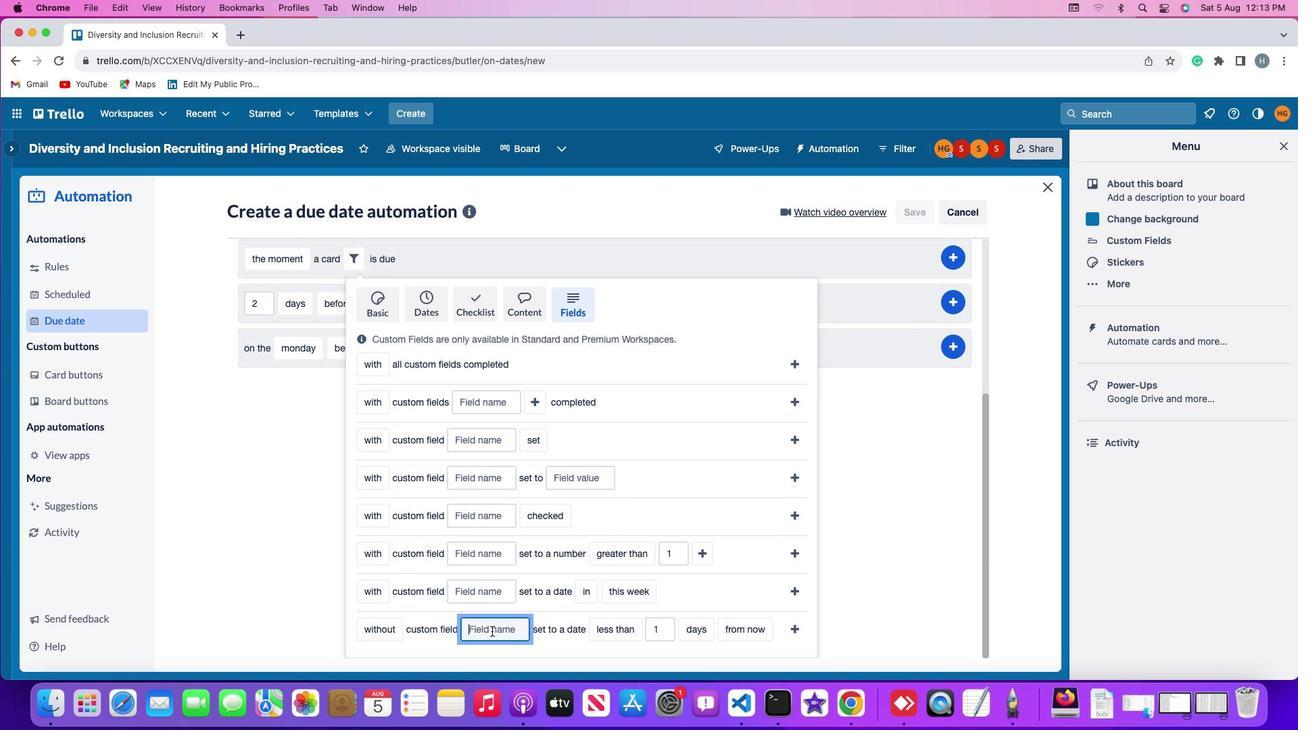
Action: Key pressed Key.shift'R''e''s''u''m''e'
Screenshot: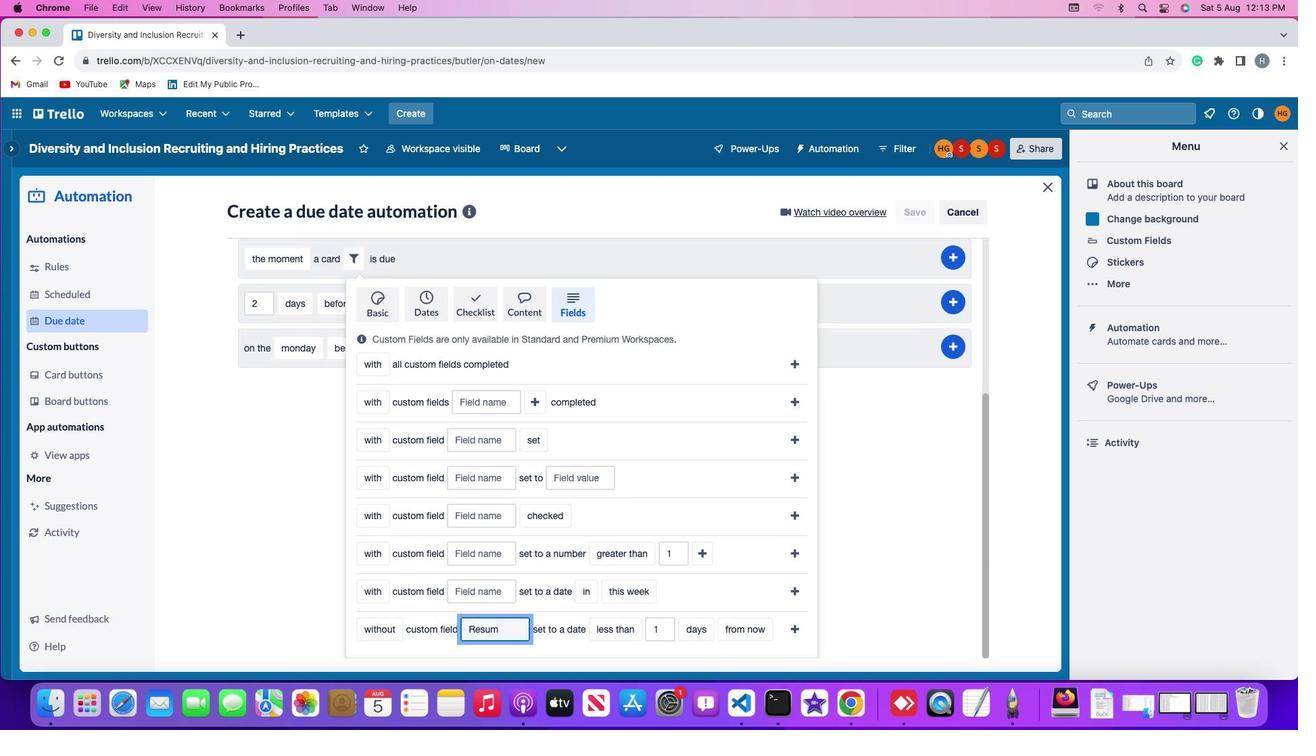 
Action: Mouse moved to (608, 633)
Screenshot: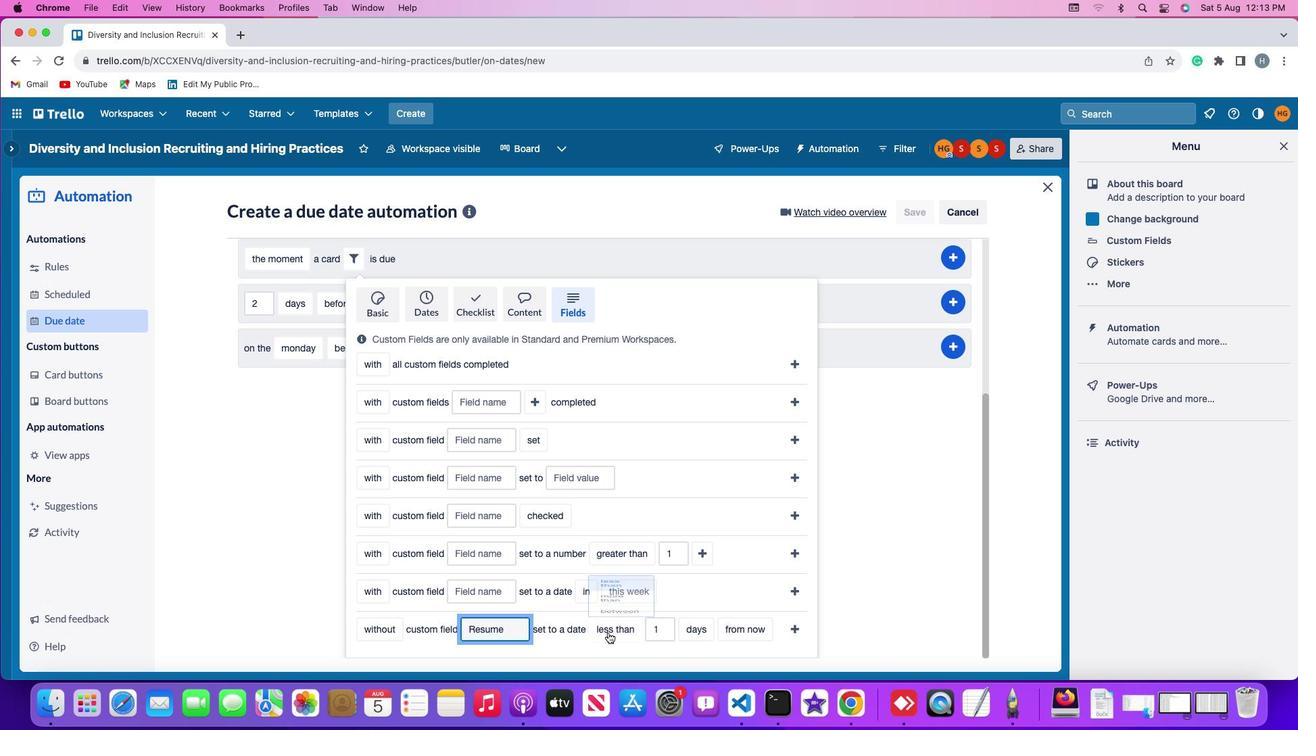 
Action: Mouse pressed left at (608, 633)
Screenshot: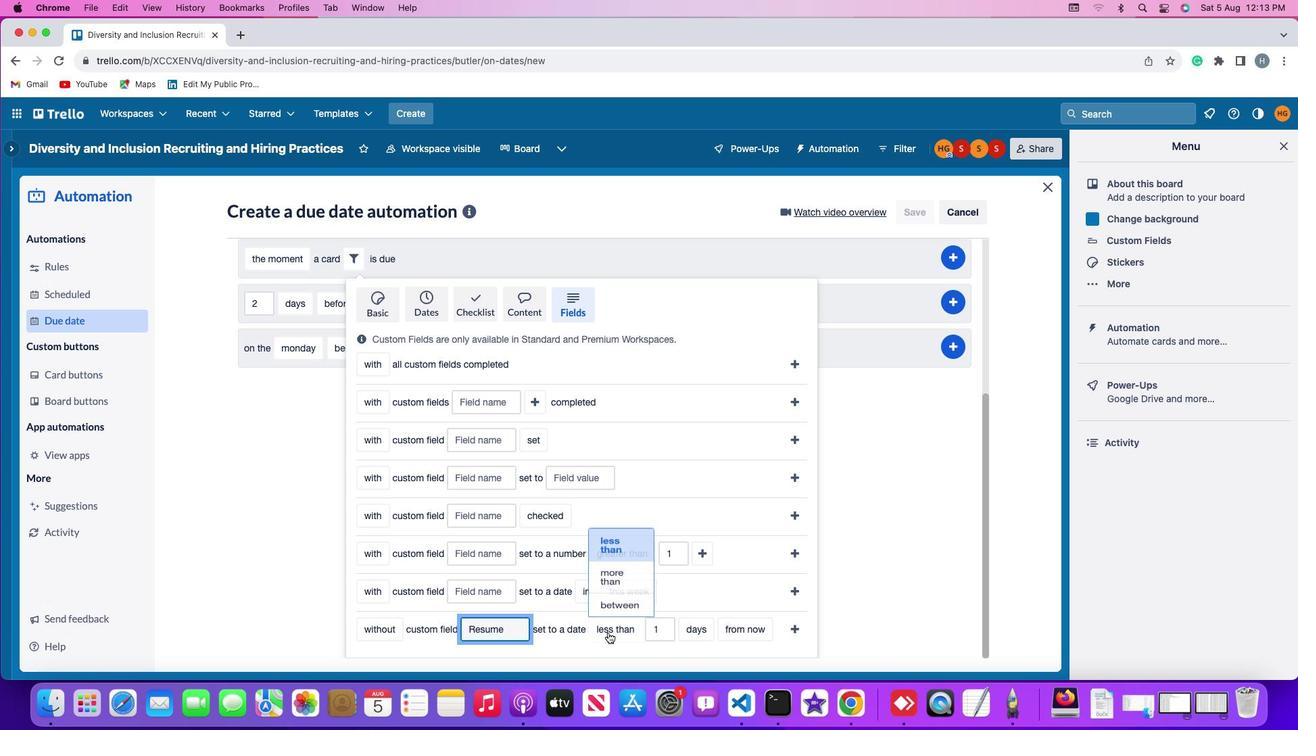 
Action: Mouse moved to (622, 533)
Screenshot: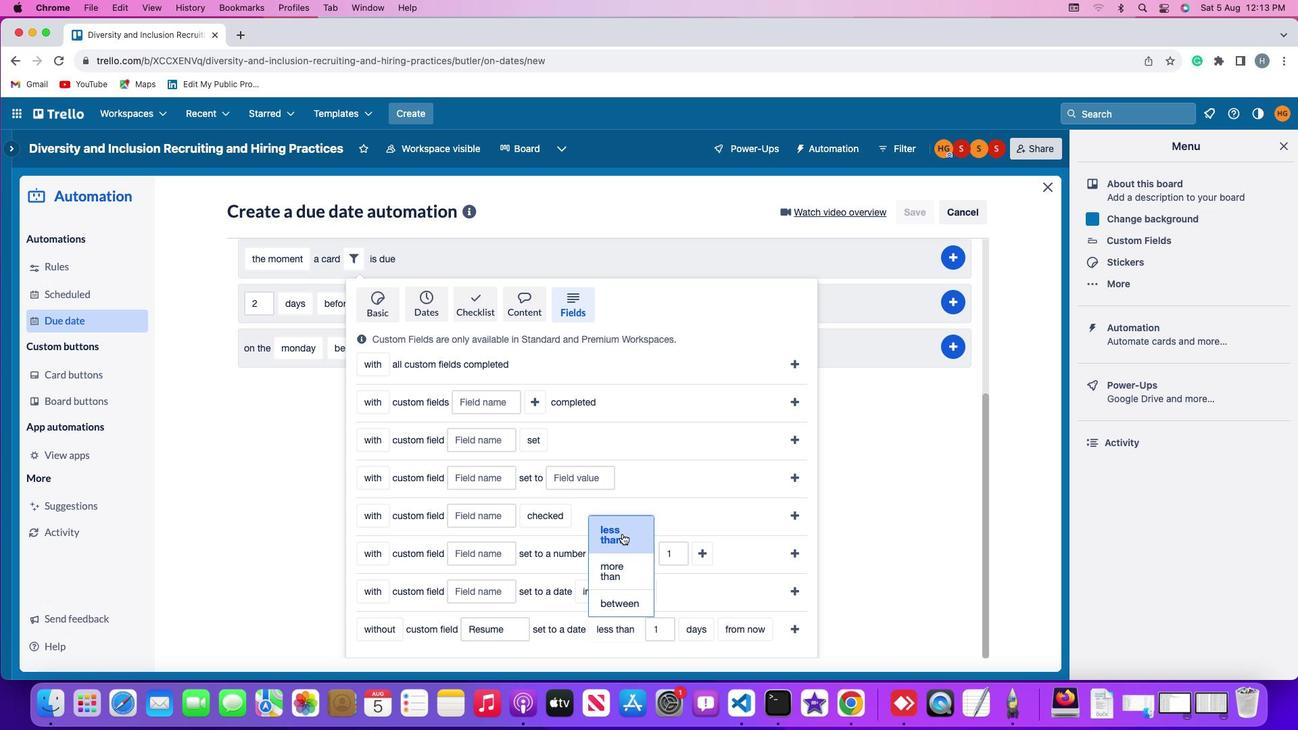 
Action: Mouse pressed left at (622, 533)
Screenshot: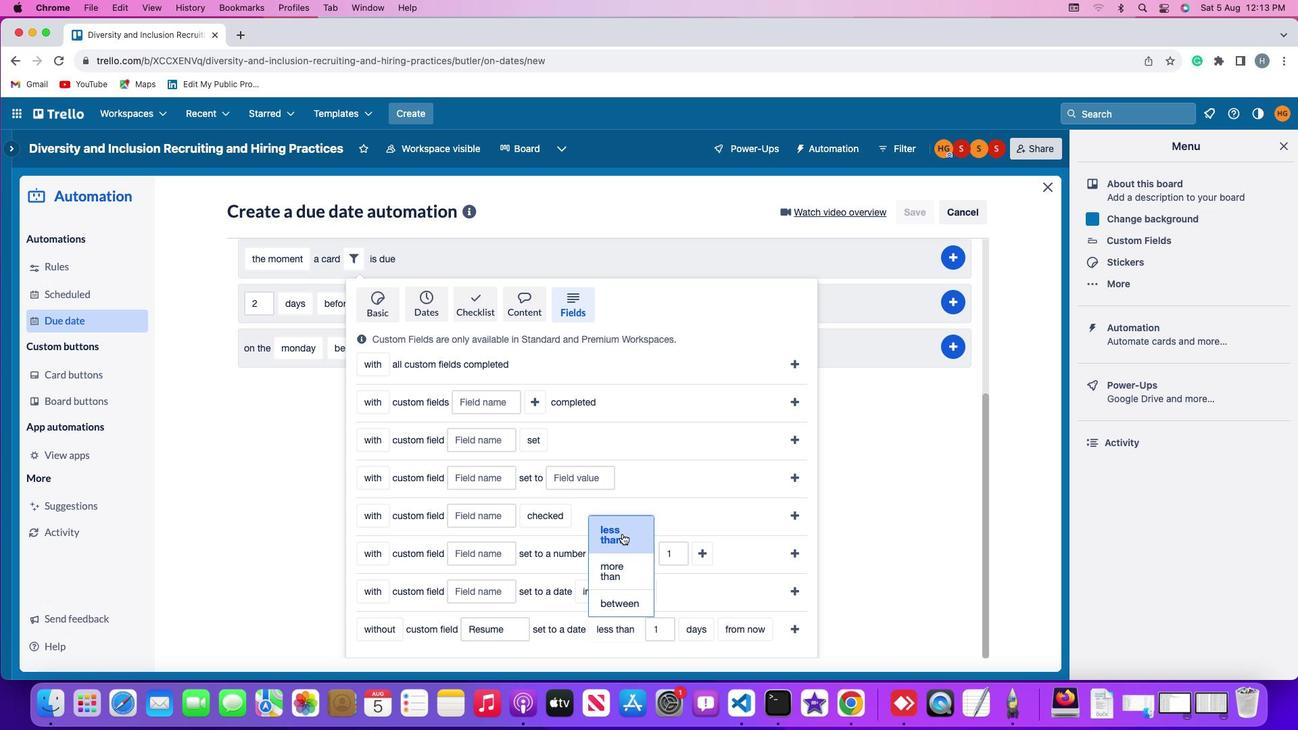 
Action: Mouse moved to (673, 629)
Screenshot: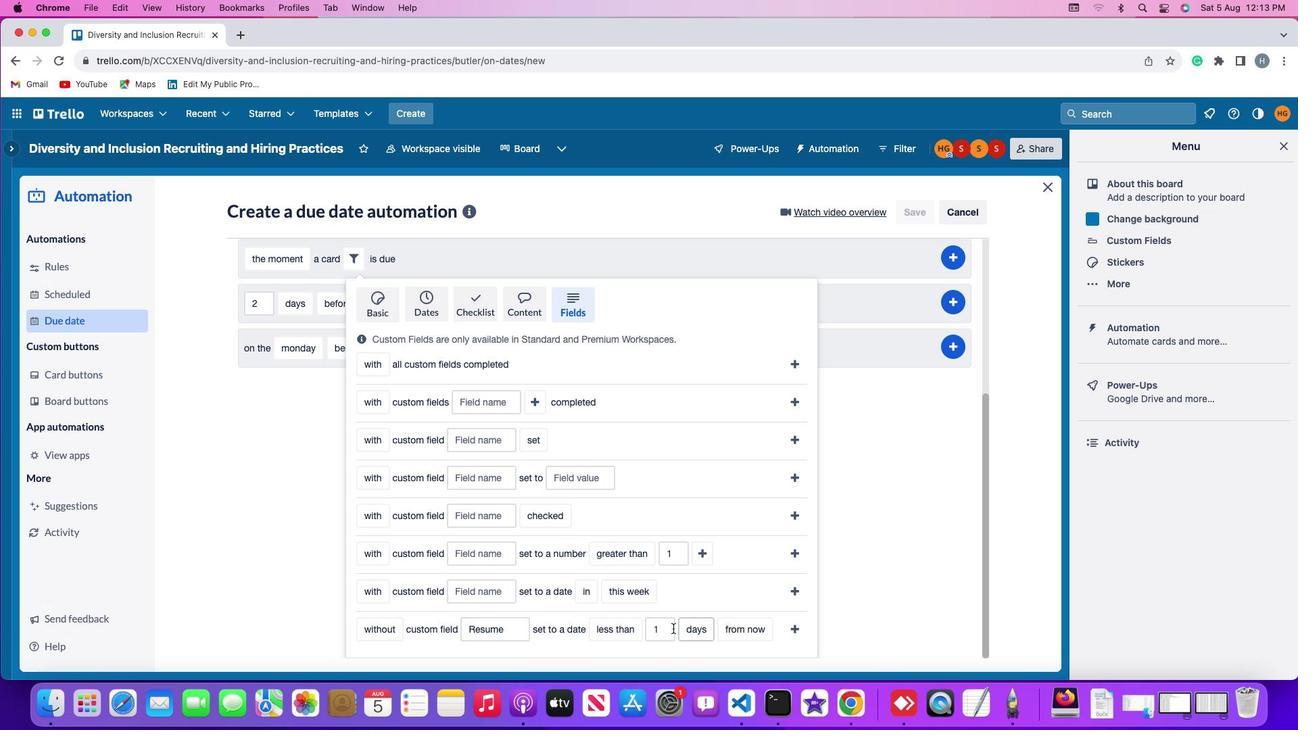
Action: Mouse pressed left at (673, 629)
Screenshot: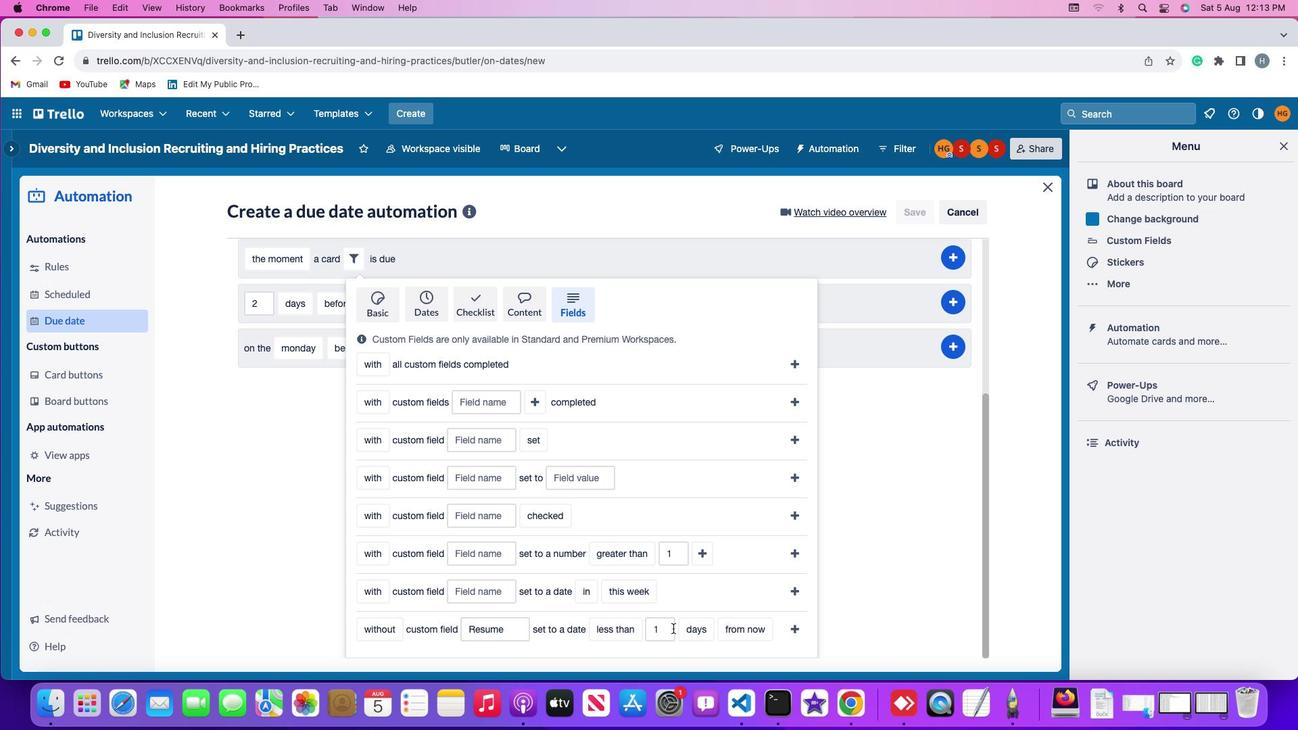 
Action: Mouse moved to (670, 625)
Screenshot: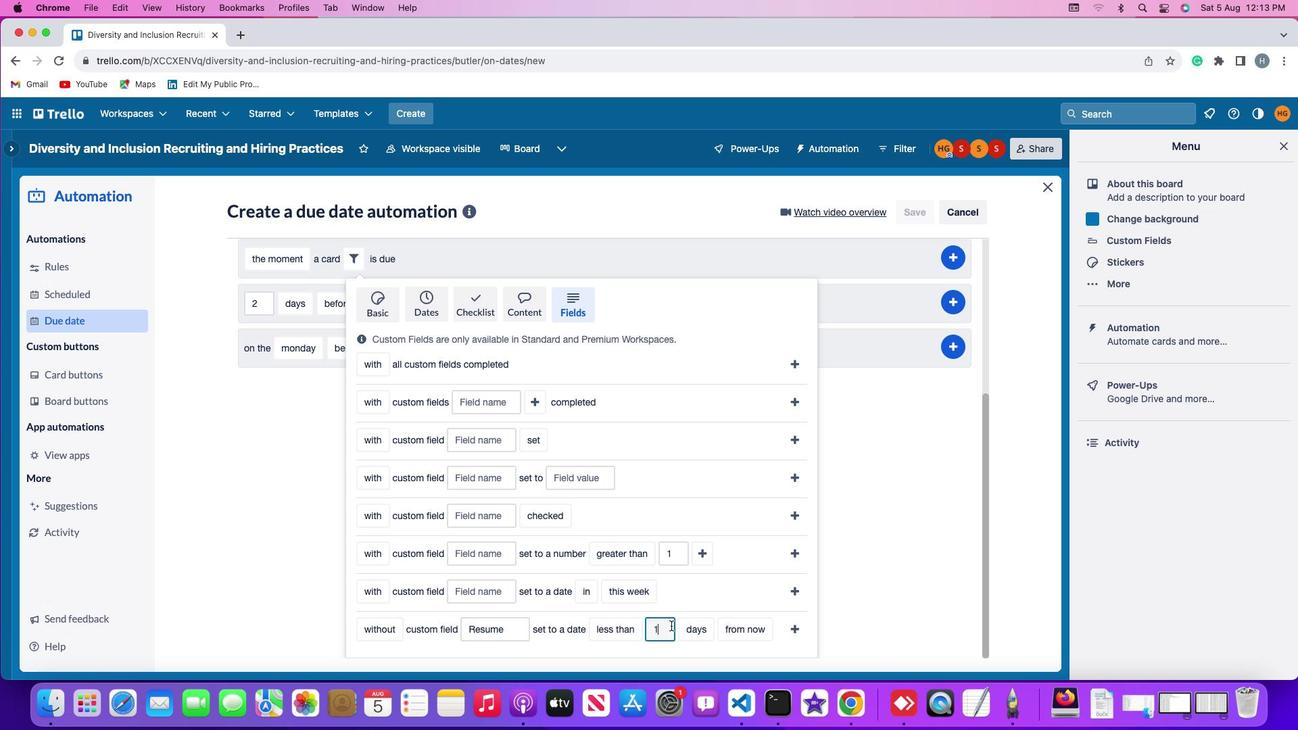 
Action: Key pressed Key.backspace
Screenshot: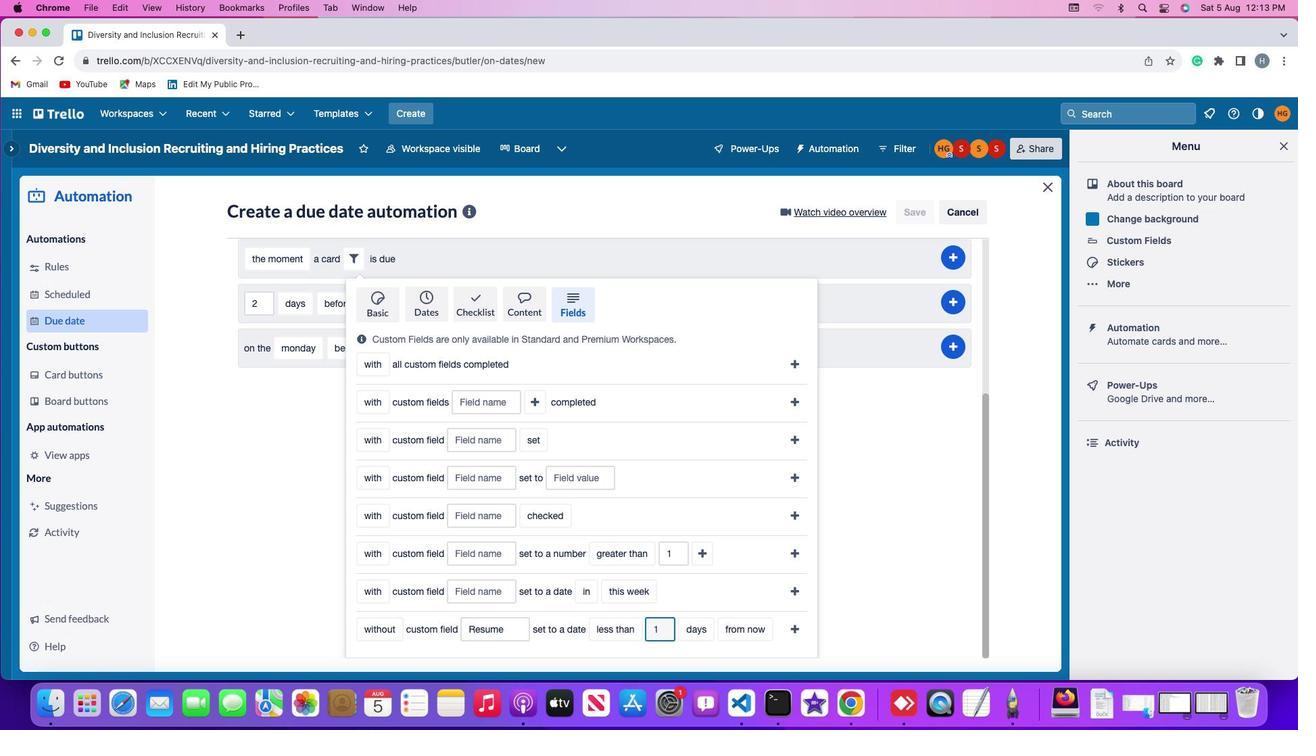
Action: Mouse moved to (671, 624)
Screenshot: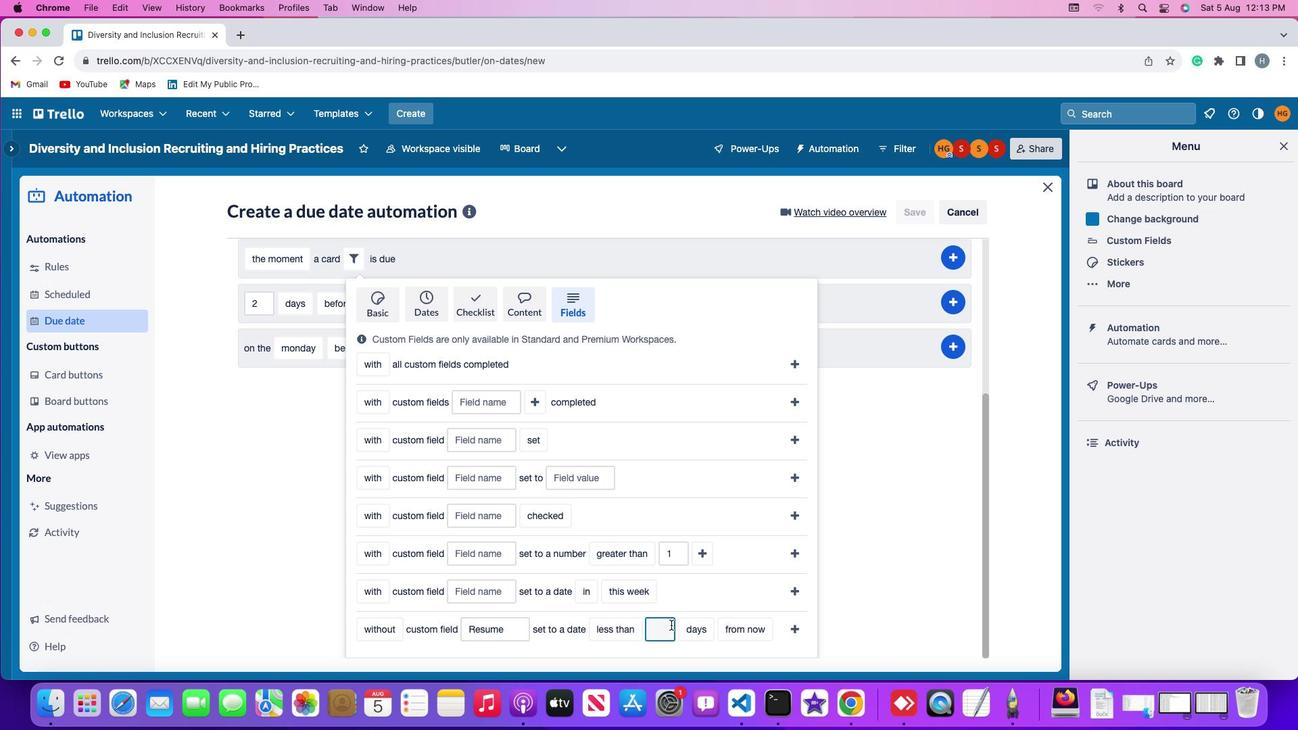 
Action: Key pressed '1'
Screenshot: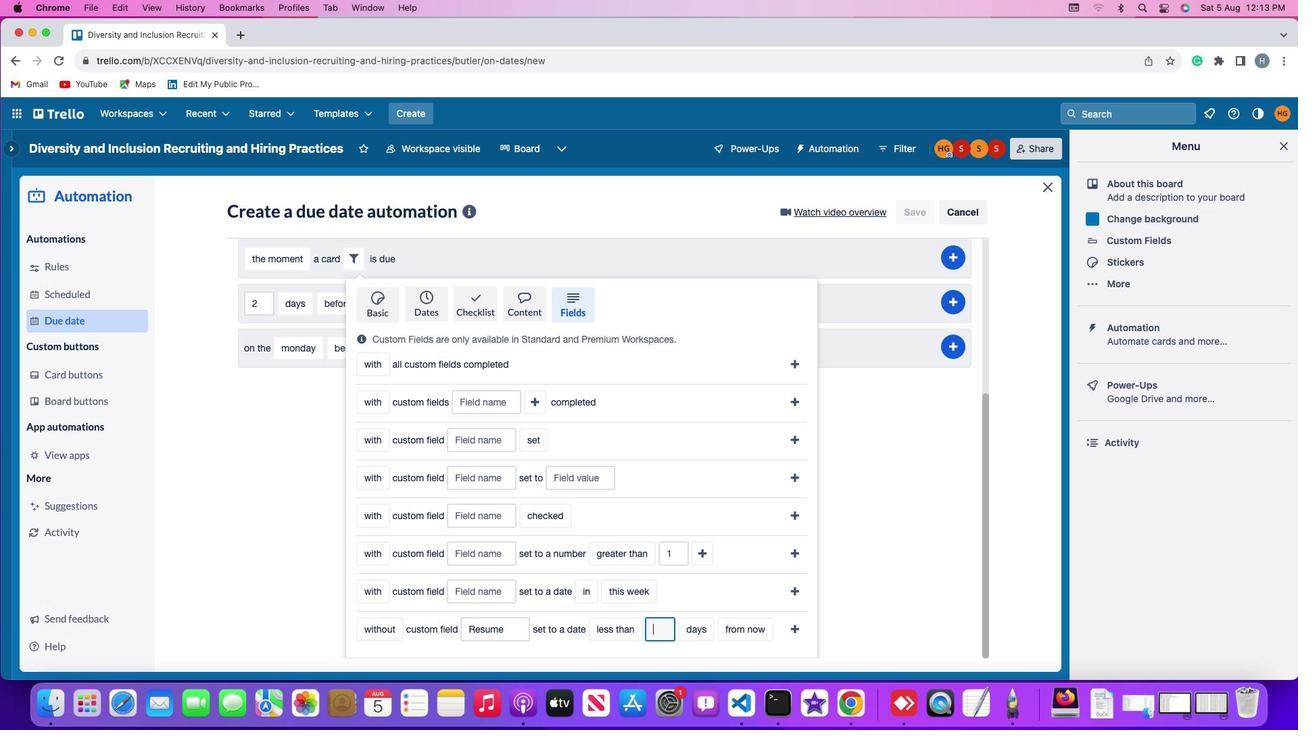 
Action: Mouse moved to (700, 627)
Screenshot: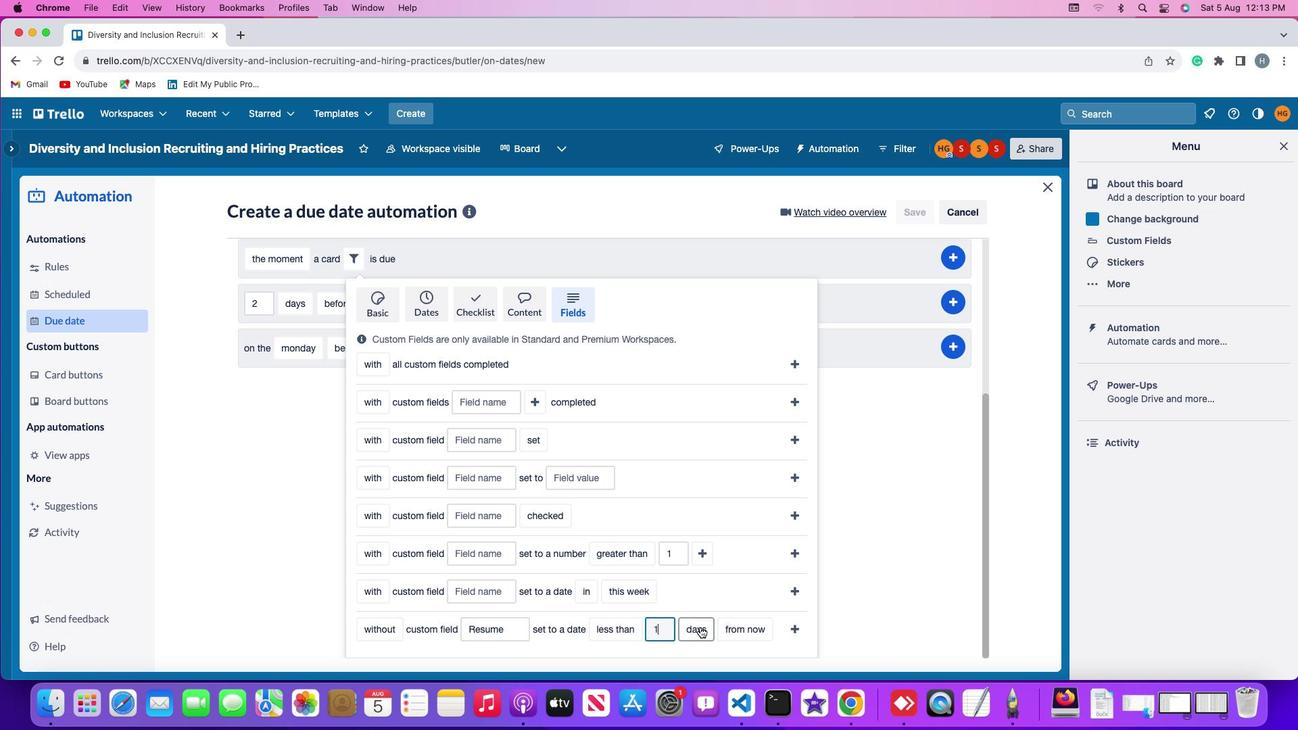 
Action: Mouse pressed left at (700, 627)
Screenshot: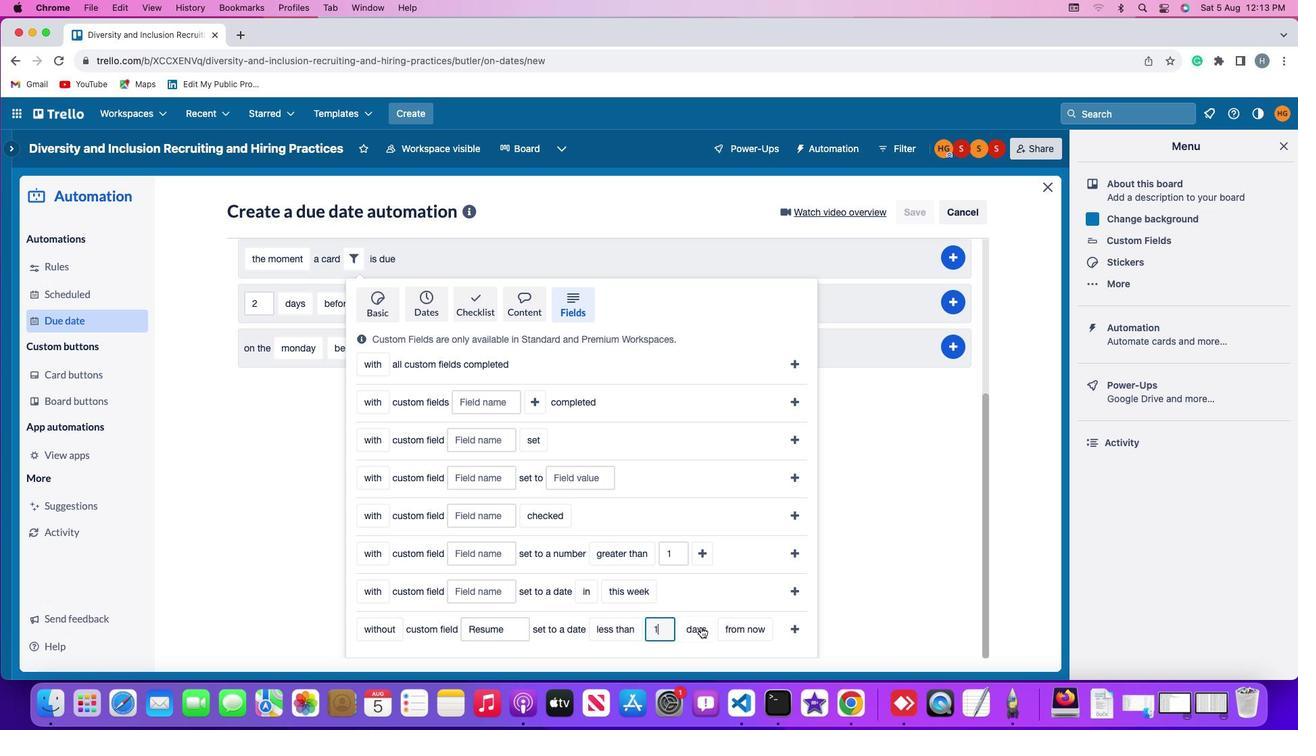 
Action: Mouse moved to (710, 581)
Screenshot: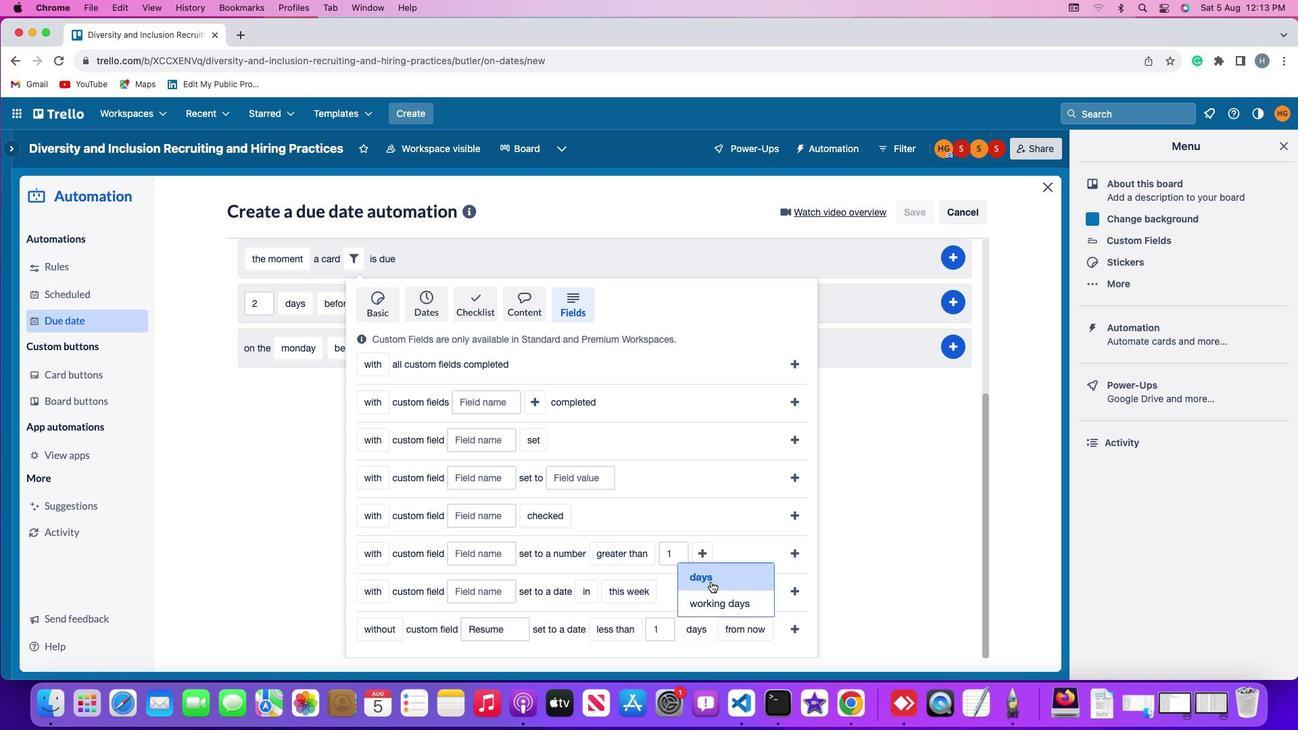 
Action: Mouse pressed left at (710, 581)
Screenshot: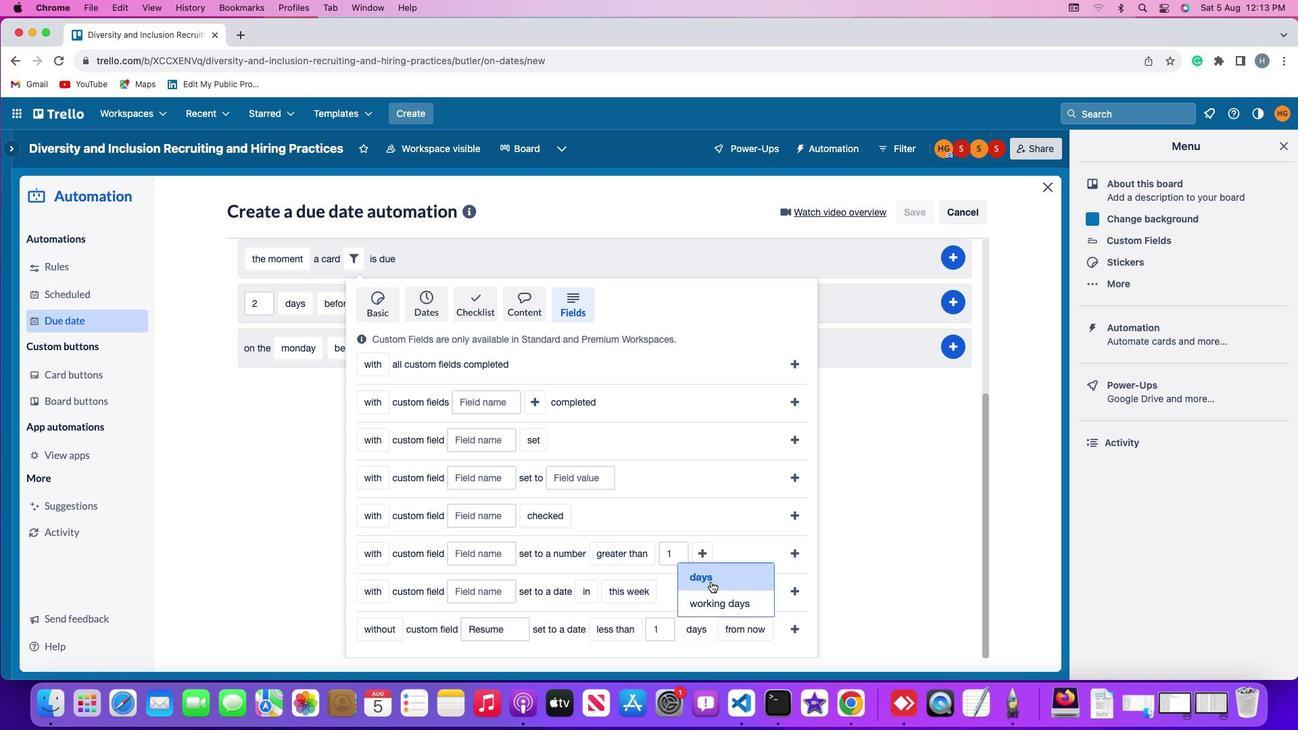 
Action: Mouse moved to (748, 630)
Screenshot: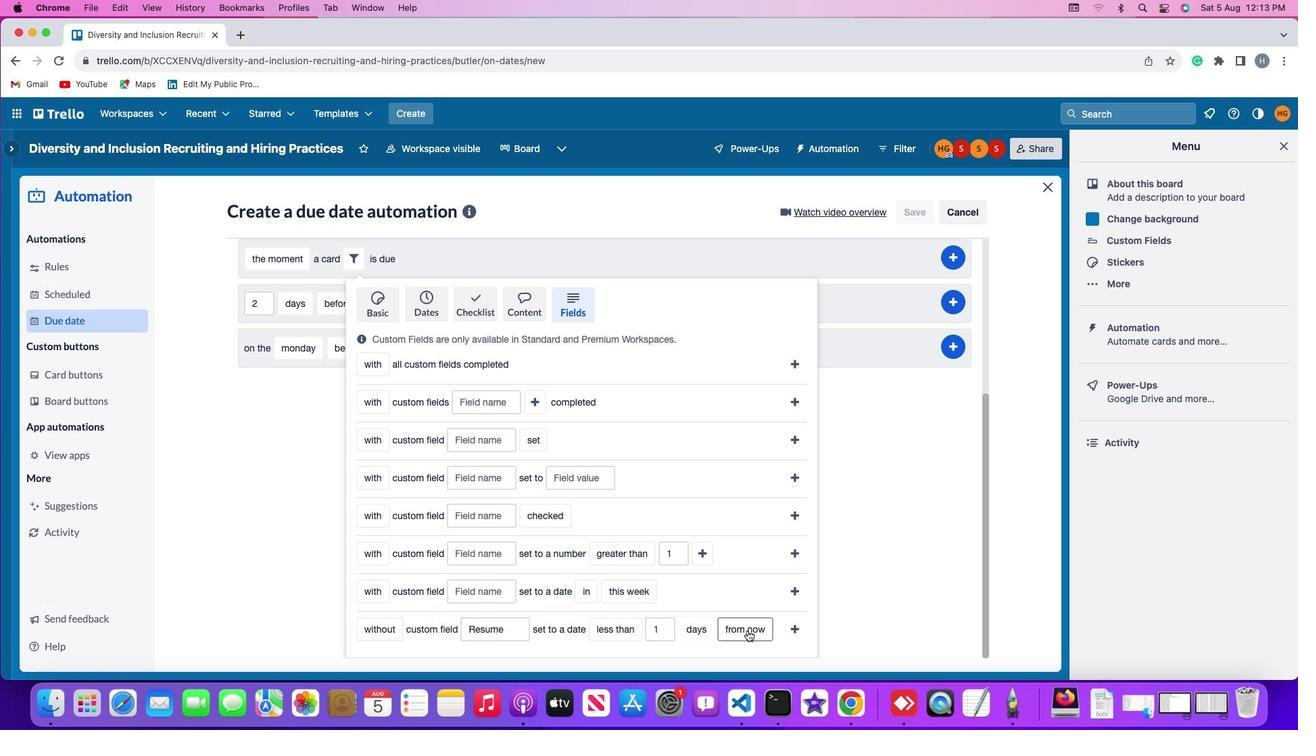 
Action: Mouse pressed left at (748, 630)
Screenshot: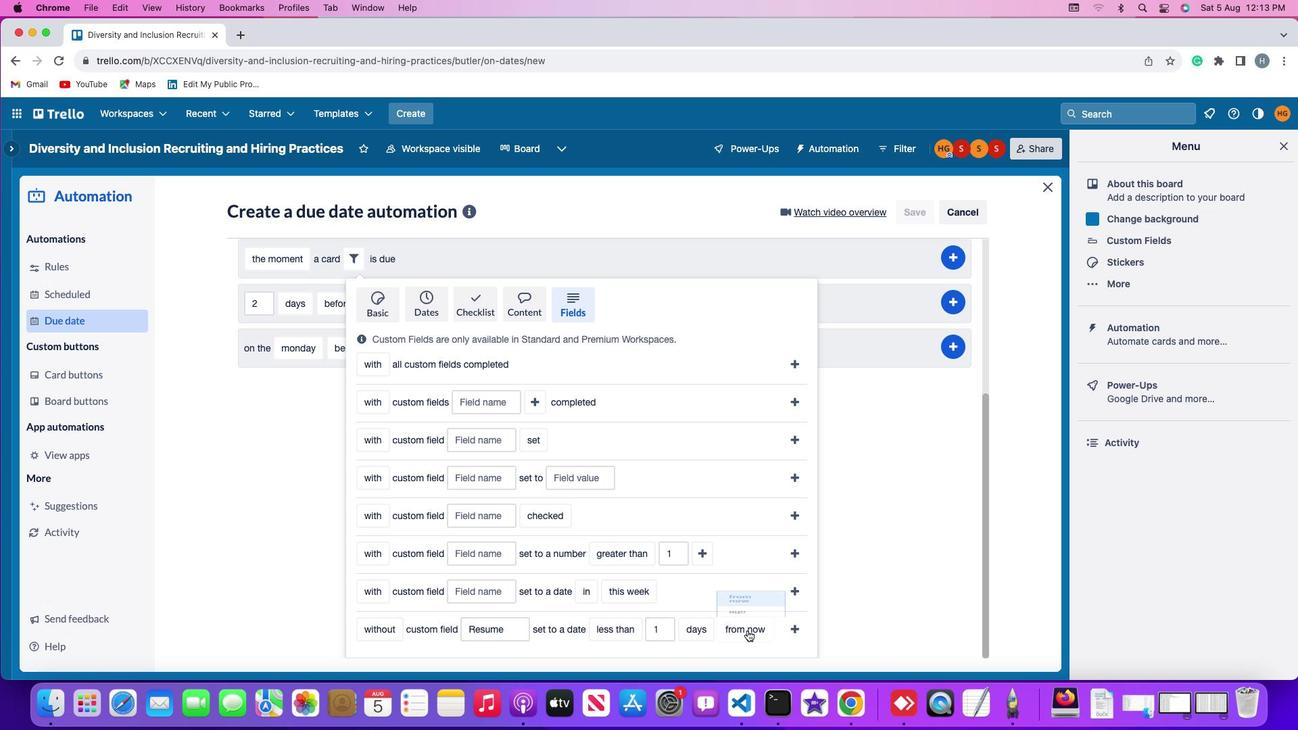 
Action: Mouse moved to (748, 605)
Screenshot: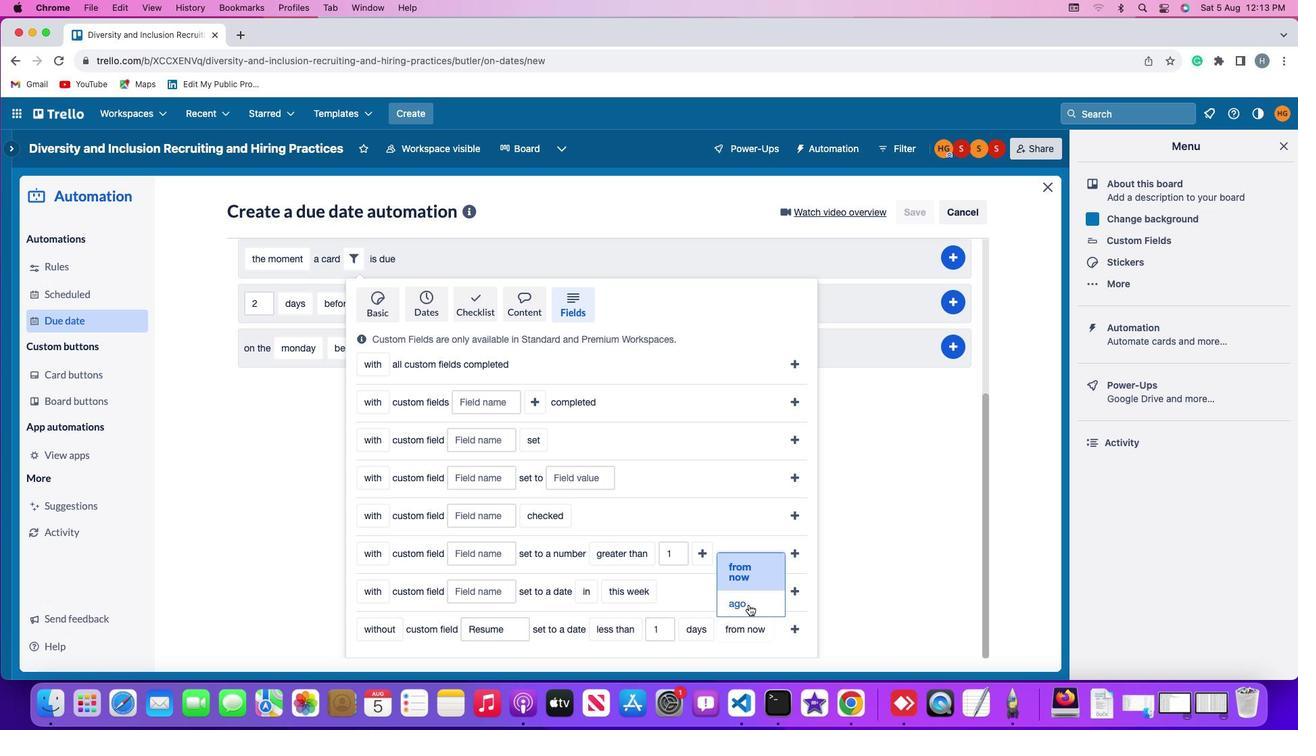 
Action: Mouse pressed left at (748, 605)
Screenshot: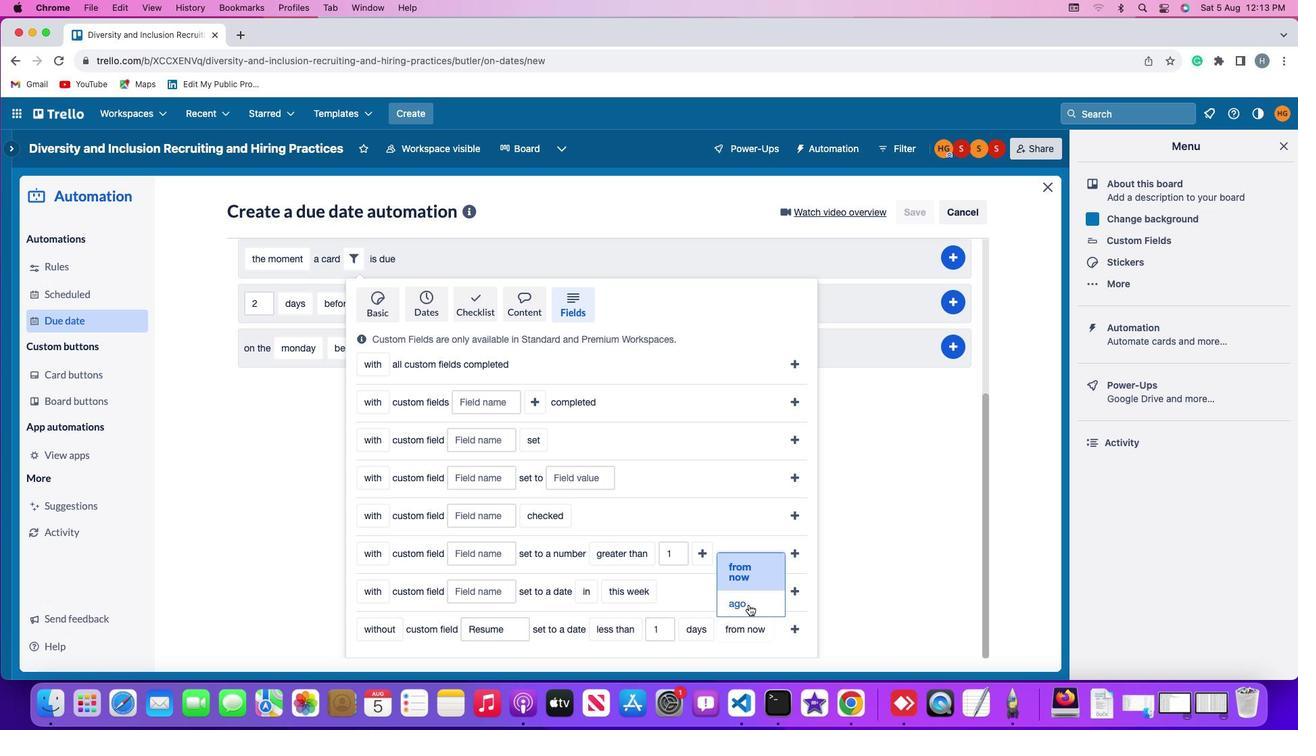 
Action: Mouse moved to (771, 629)
Screenshot: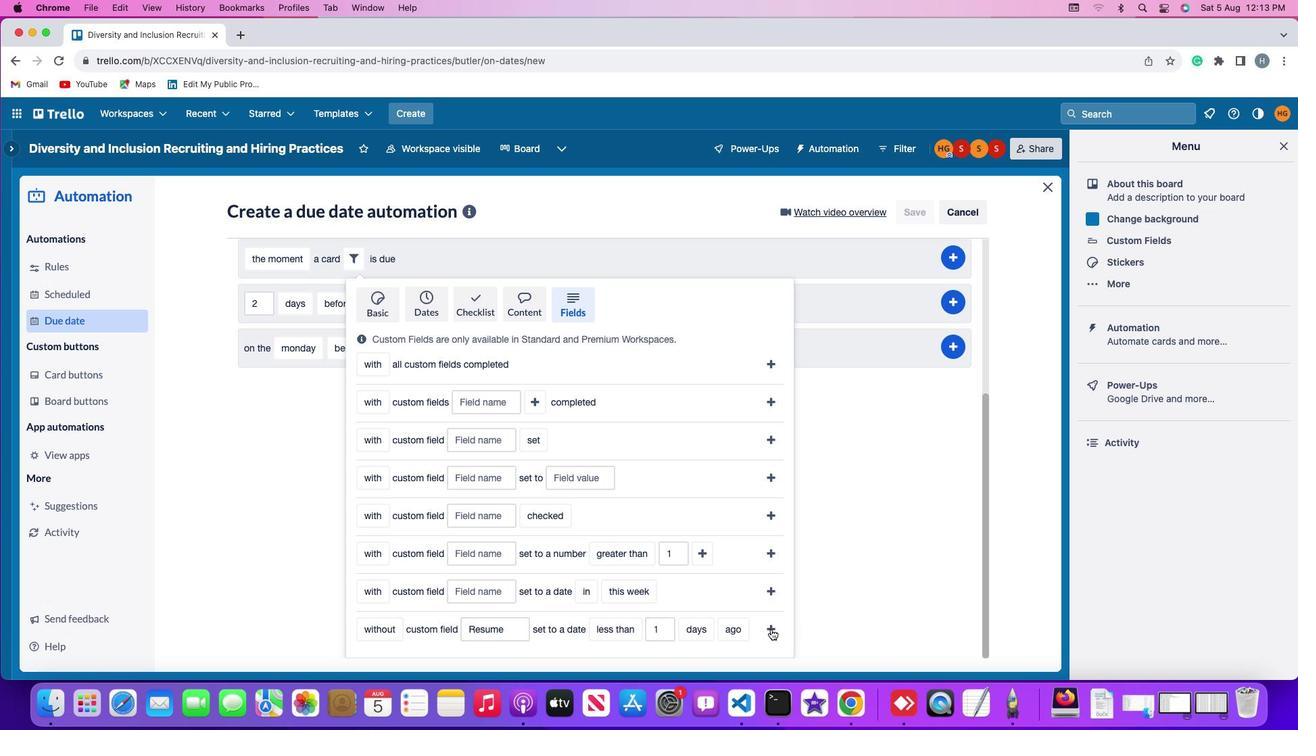 
Action: Mouse pressed left at (771, 629)
Screenshot: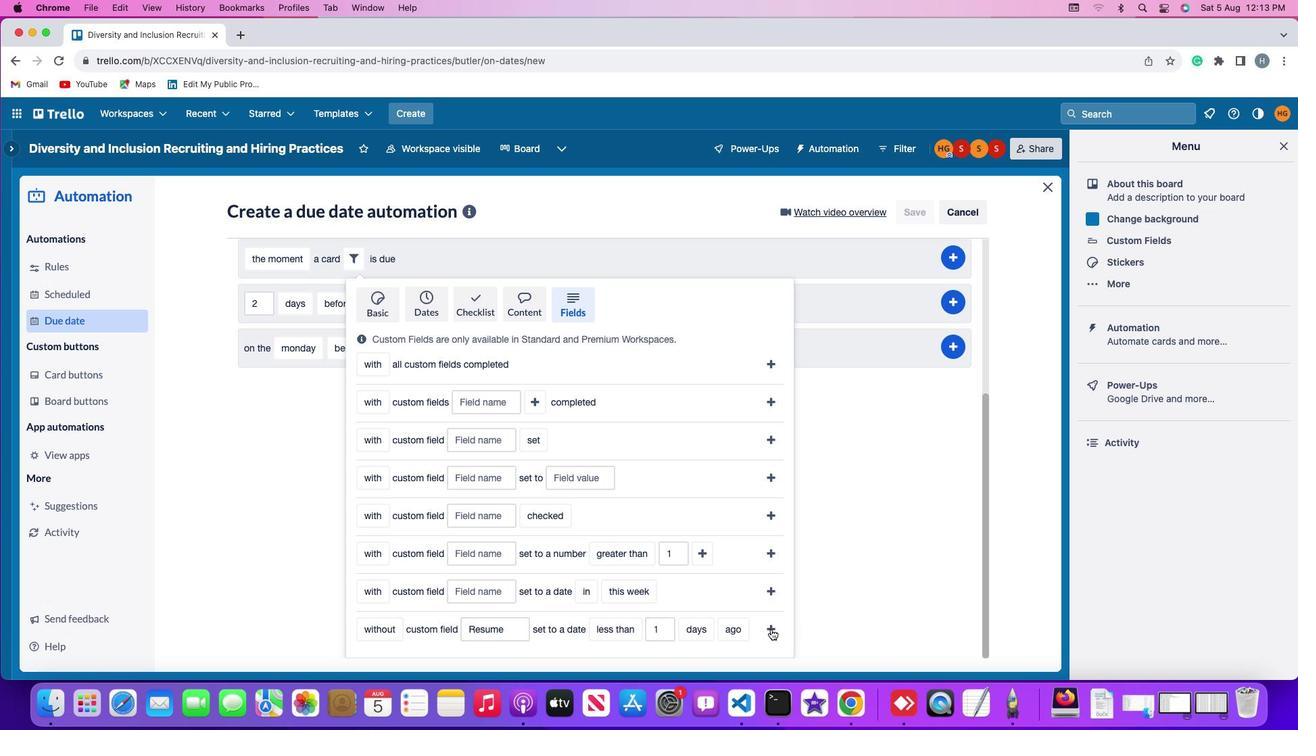 
Action: Mouse moved to (963, 499)
Screenshot: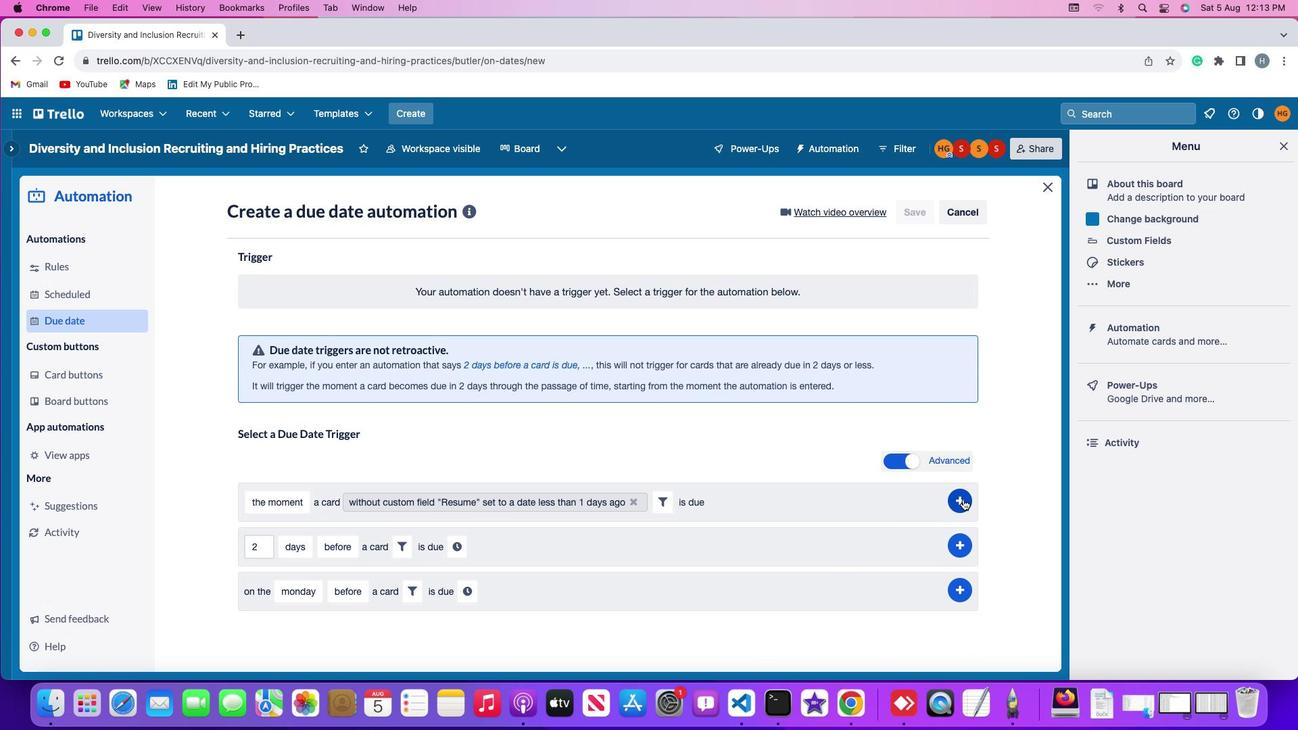 
Action: Mouse pressed left at (963, 499)
Screenshot: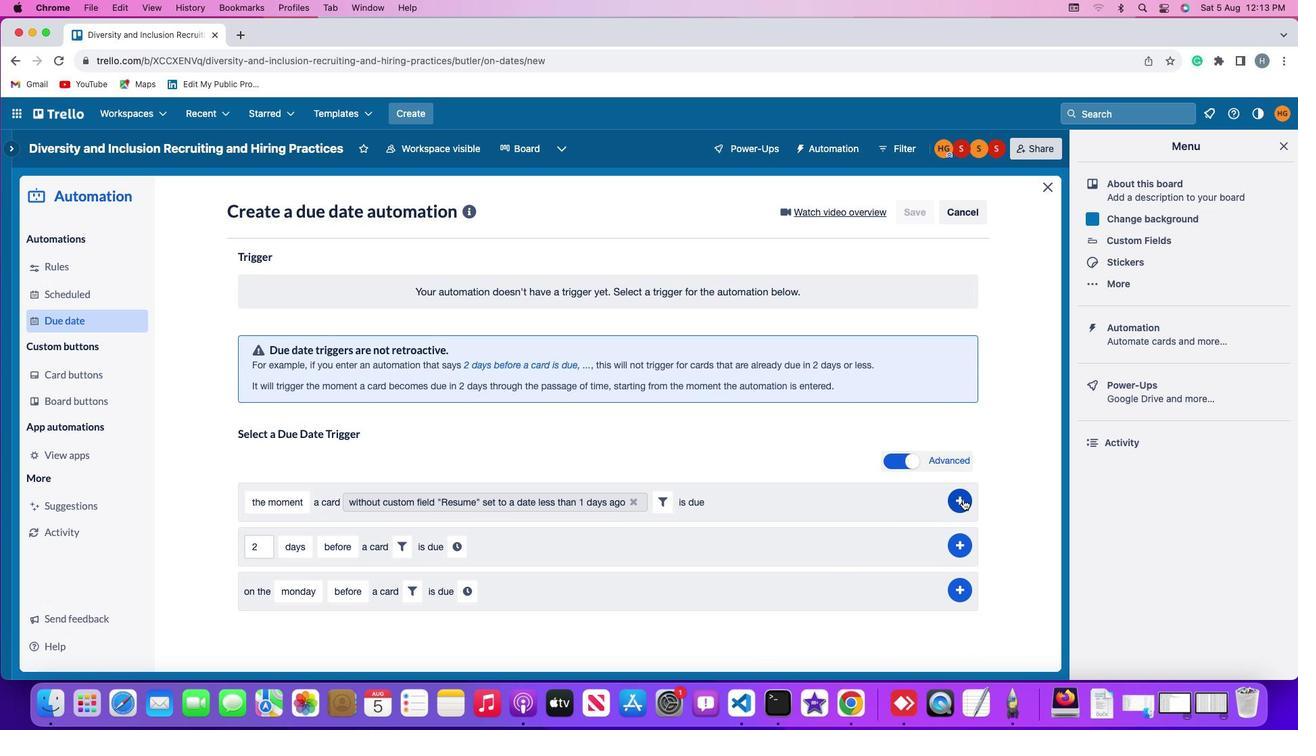 
Action: Mouse moved to (1026, 437)
Screenshot: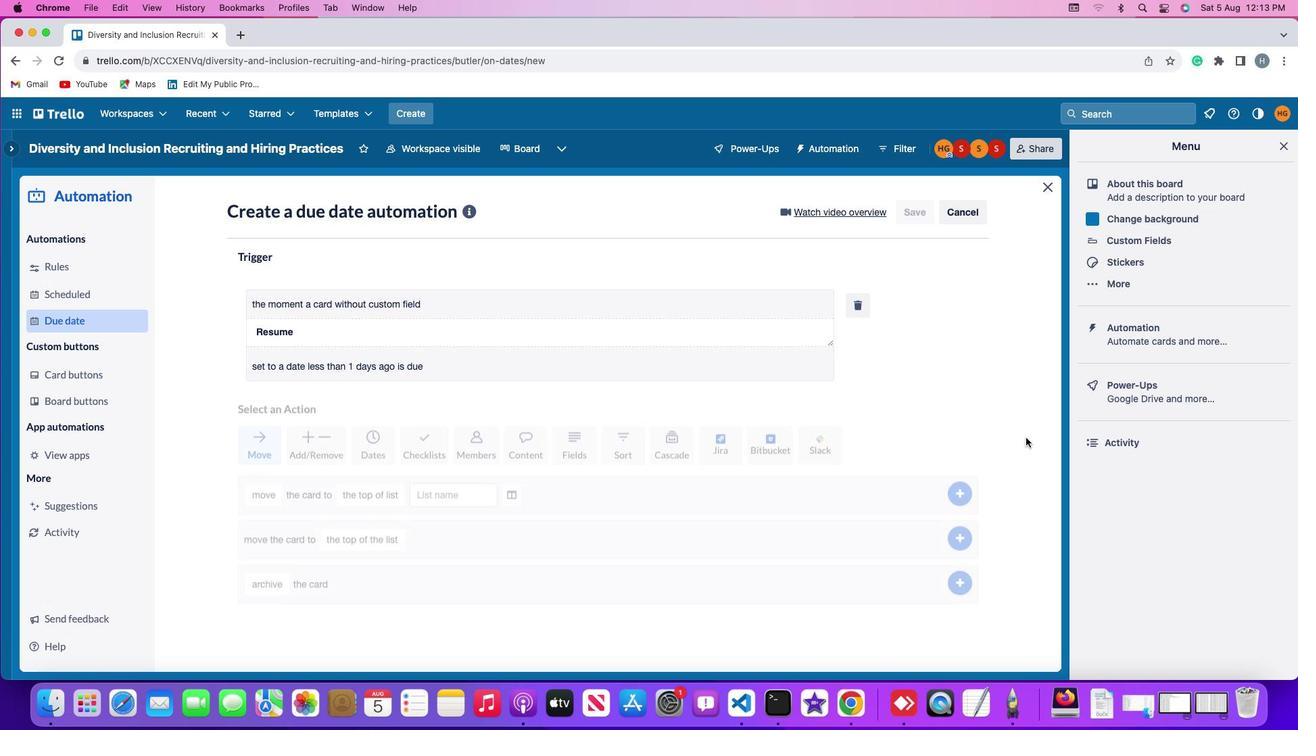 
